 Task: In the Company koyo.jp, Create email and send with subject: 'Welcome to a New Paradigm: Introducing Our Visionary Solution', and with mail content 'Greetings,_x000D_
We're thrilled to introduce you to an exciting opportunity that will transform your industry. Get ready for a journey of innovation and success!_x000D_
Warm Regards', attach the document: Proposal.doc and insert image: visitingcard.jpg. Below Warm Regards, write Linkedin and insert the URL: in.linkedin.com. Mark checkbox to create task to follow up : Tomorrow.  Enter or choose an email address of recipient's from company's contact and send.. Logged in from softage.5@softage.net
Action: Mouse moved to (59, 54)
Screenshot: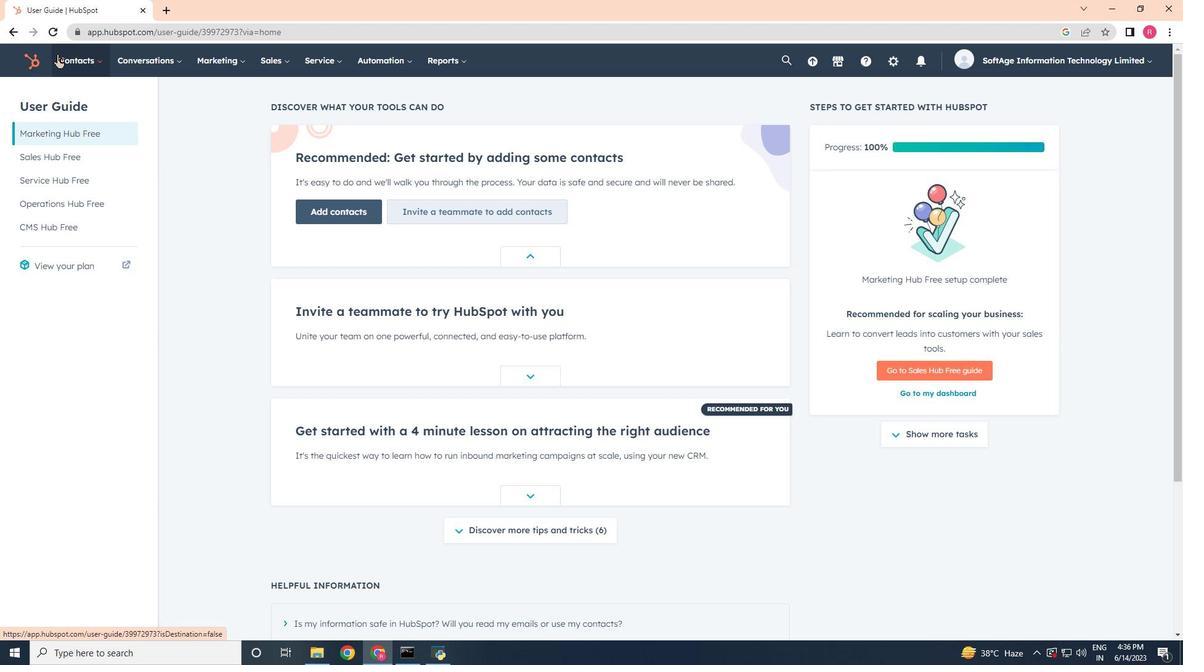 
Action: Mouse pressed left at (59, 54)
Screenshot: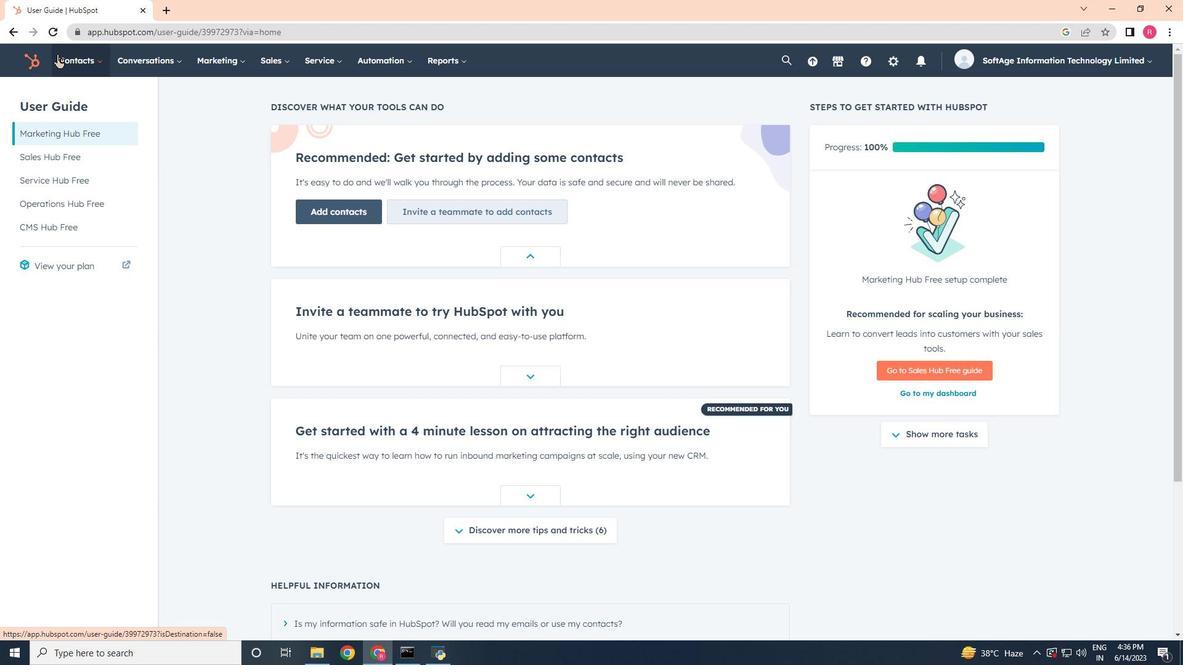 
Action: Mouse moved to (86, 115)
Screenshot: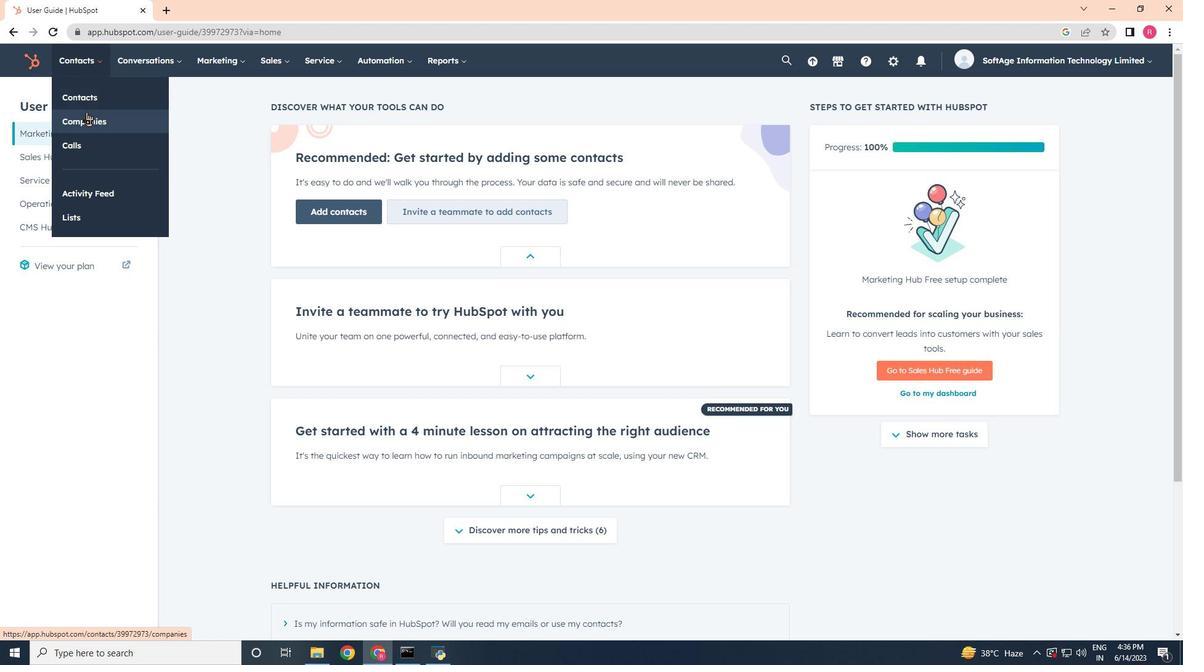 
Action: Mouse pressed left at (86, 115)
Screenshot: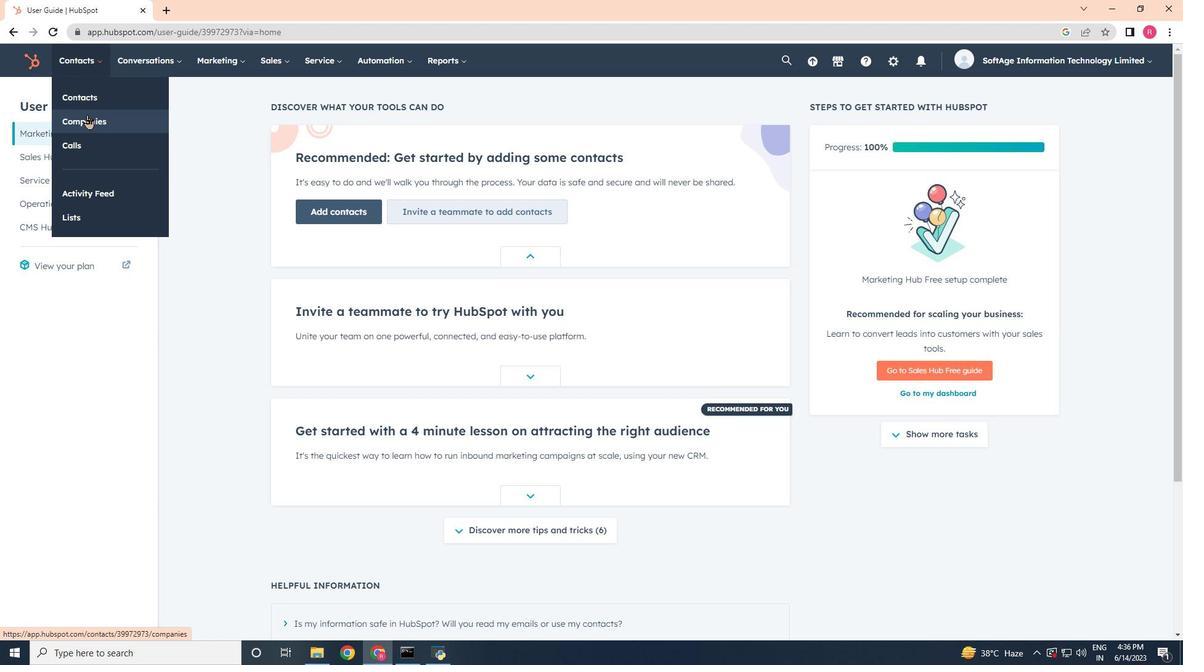 
Action: Mouse moved to (110, 198)
Screenshot: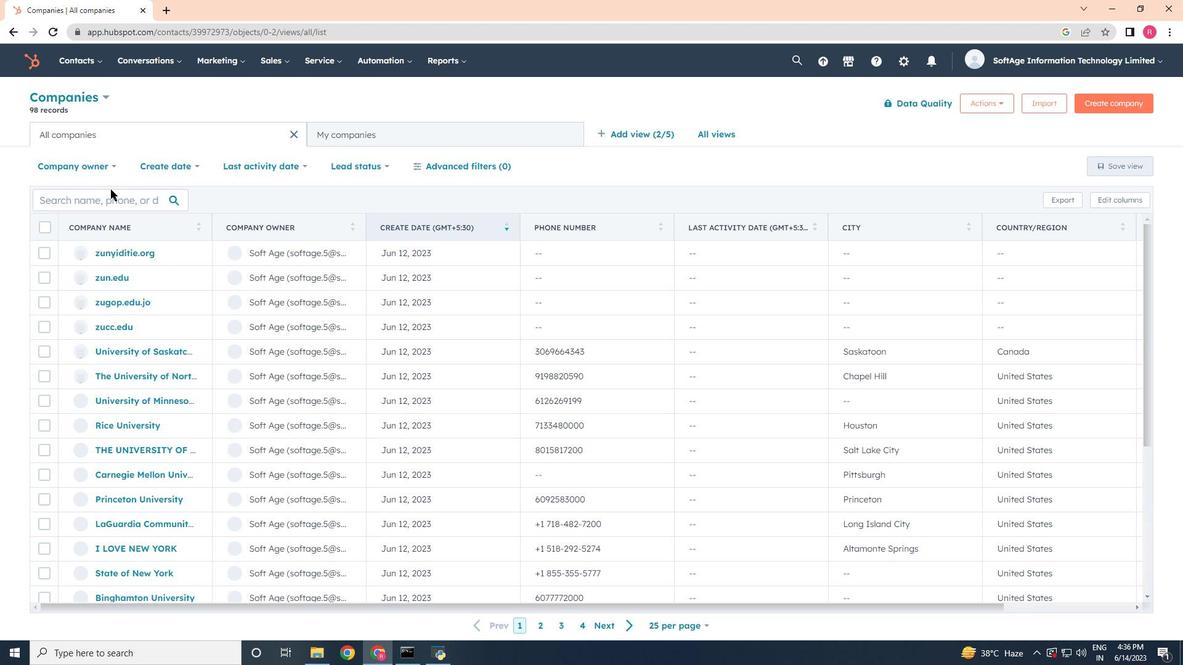 
Action: Mouse pressed left at (110, 198)
Screenshot: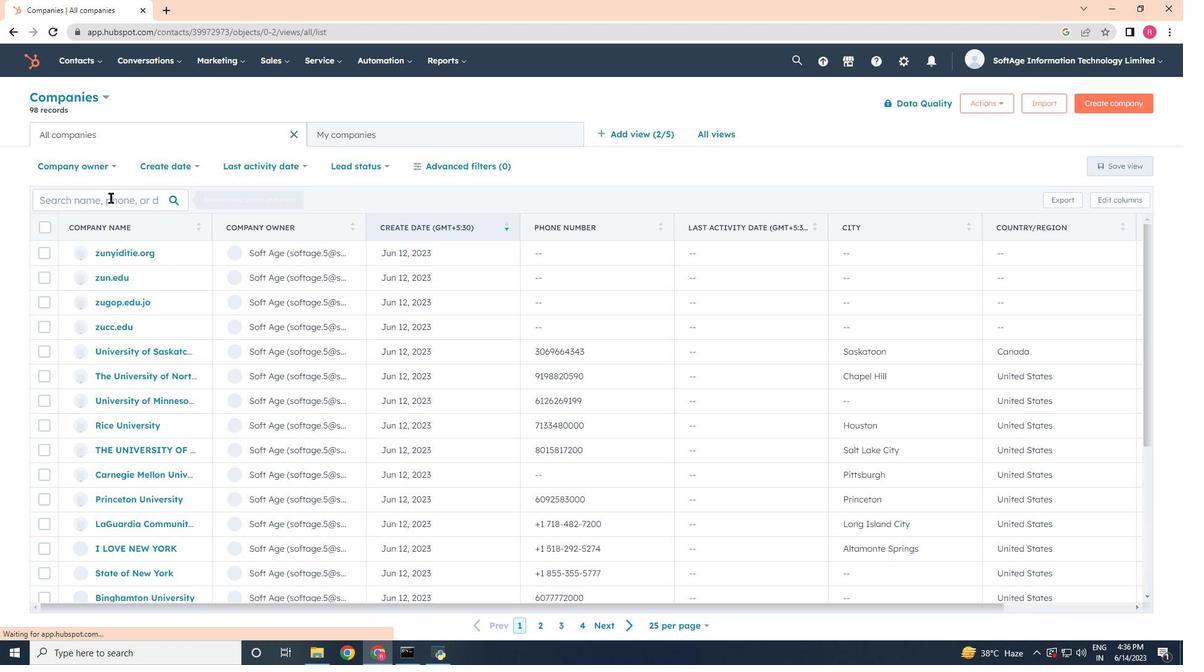 
Action: Mouse moved to (109, 200)
Screenshot: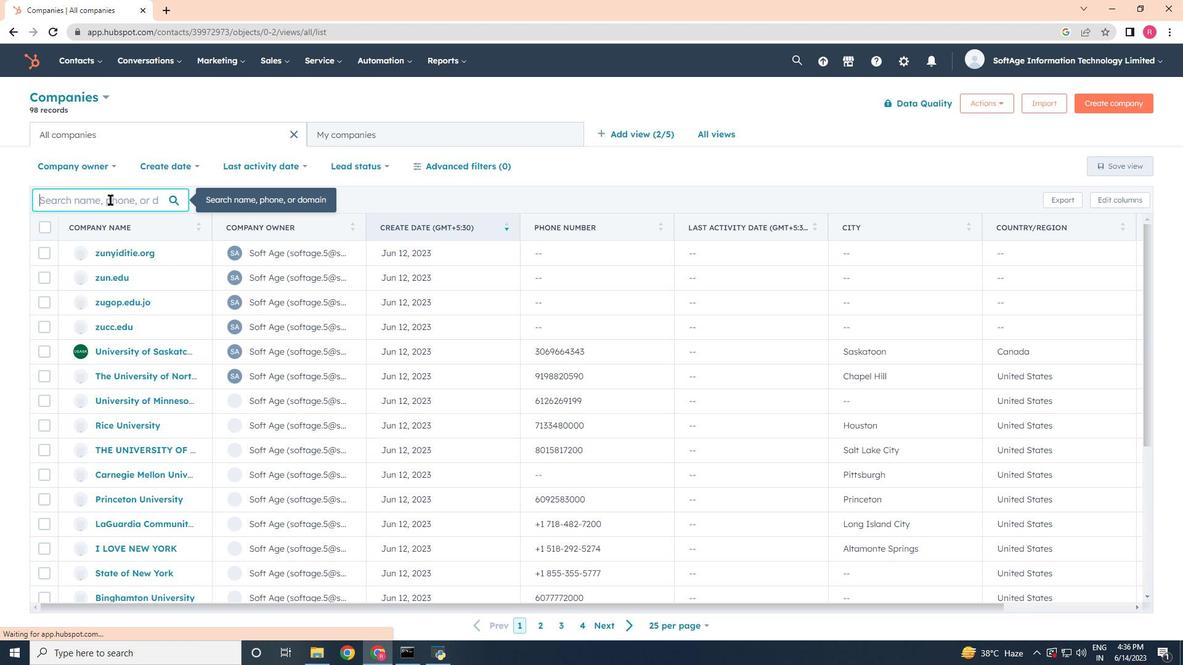 
Action: Key pressed koyo.jp
Screenshot: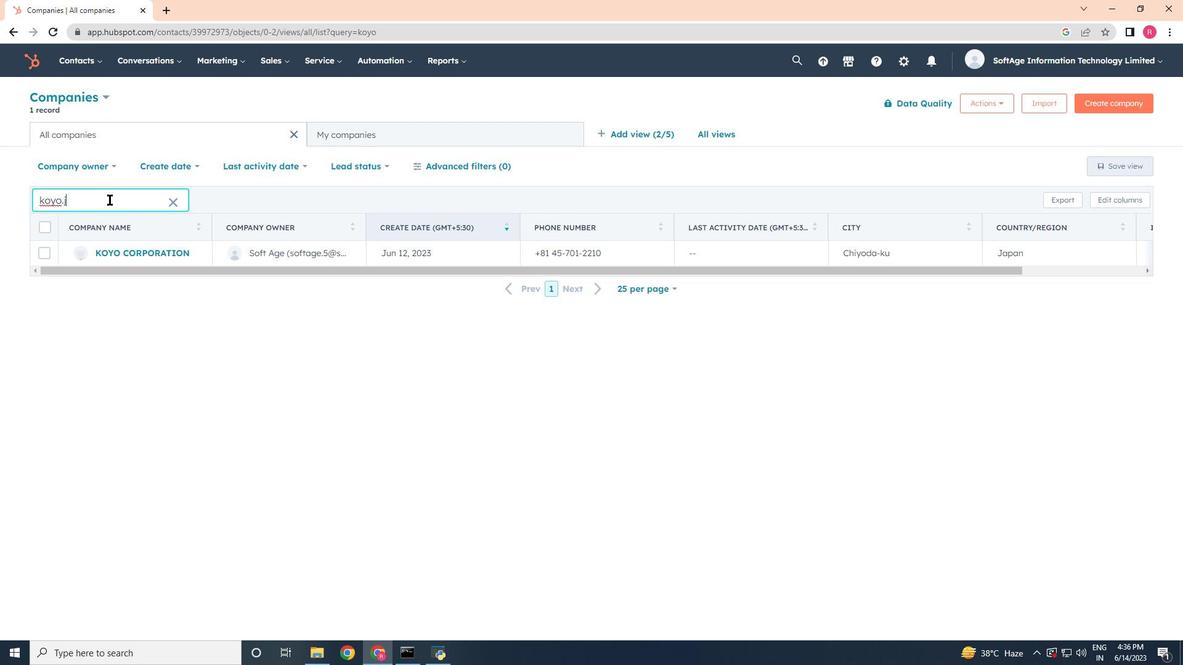 
Action: Mouse moved to (125, 249)
Screenshot: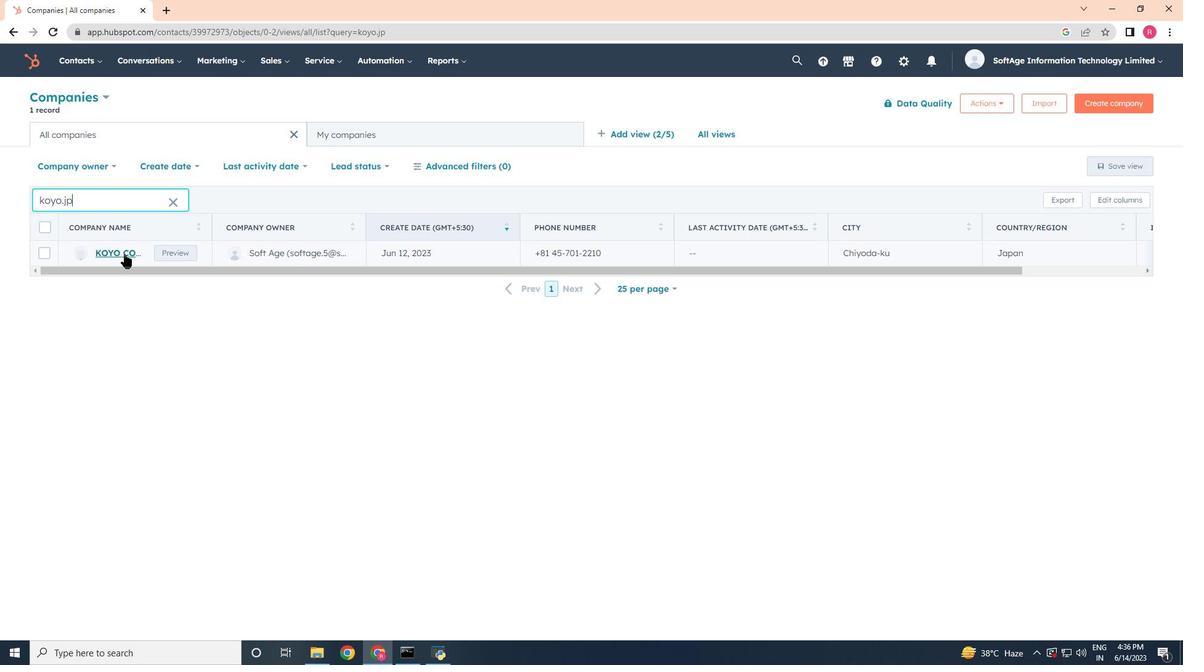 
Action: Mouse pressed left at (125, 249)
Screenshot: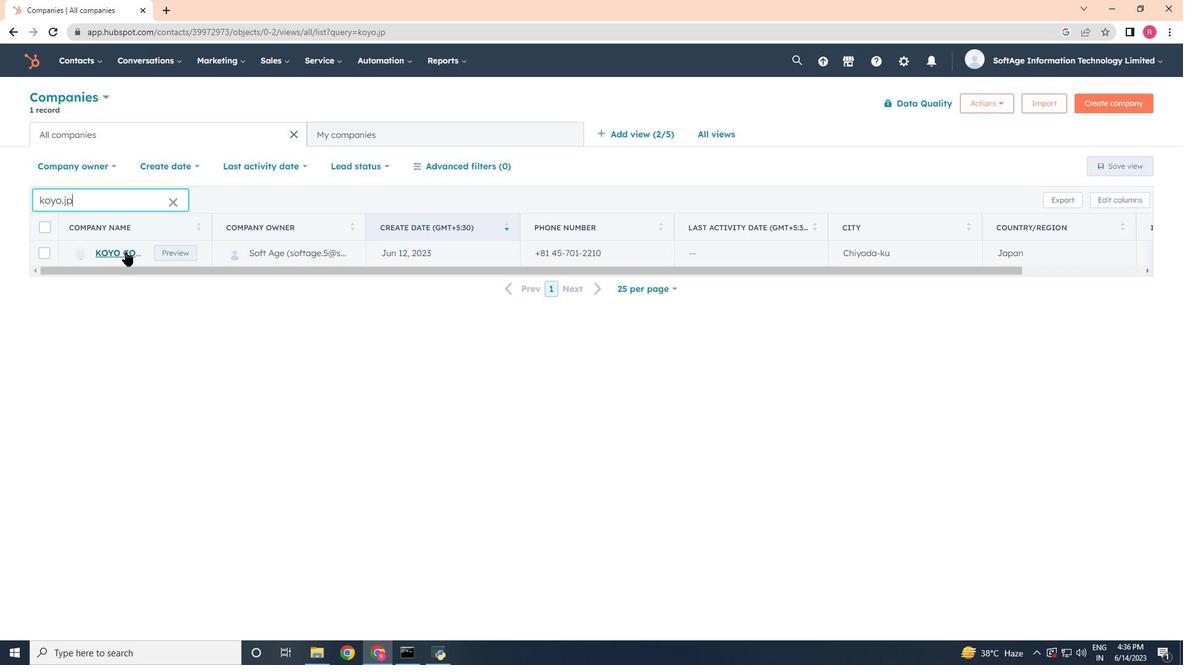 
Action: Mouse moved to (89, 203)
Screenshot: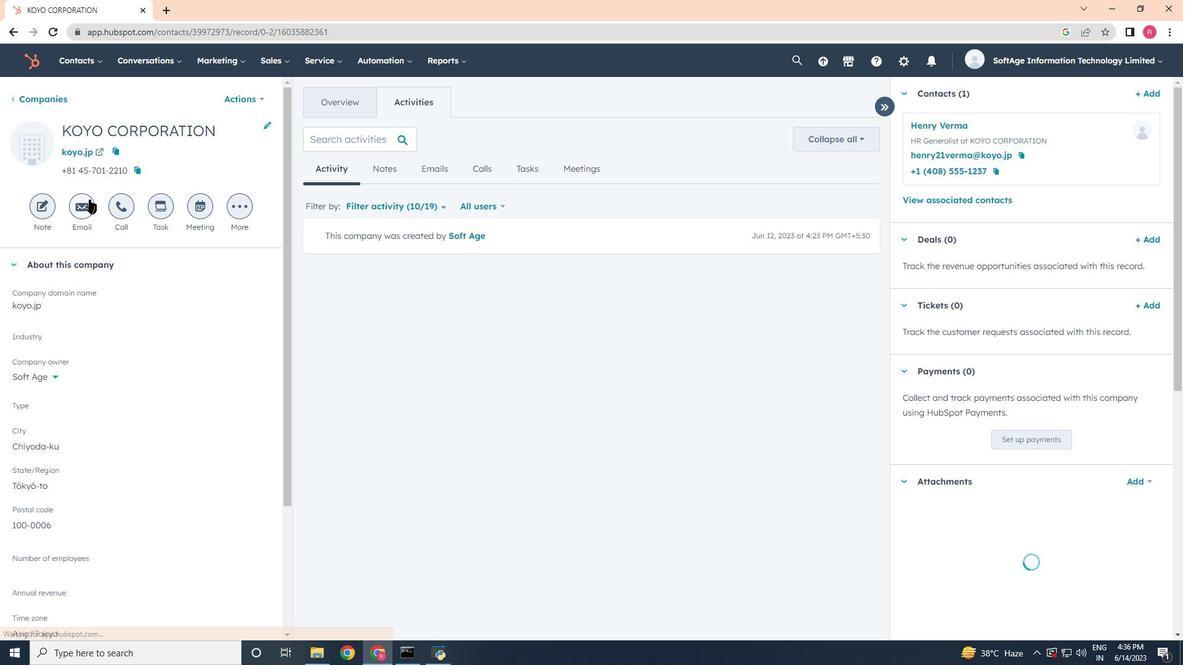 
Action: Mouse pressed left at (89, 203)
Screenshot: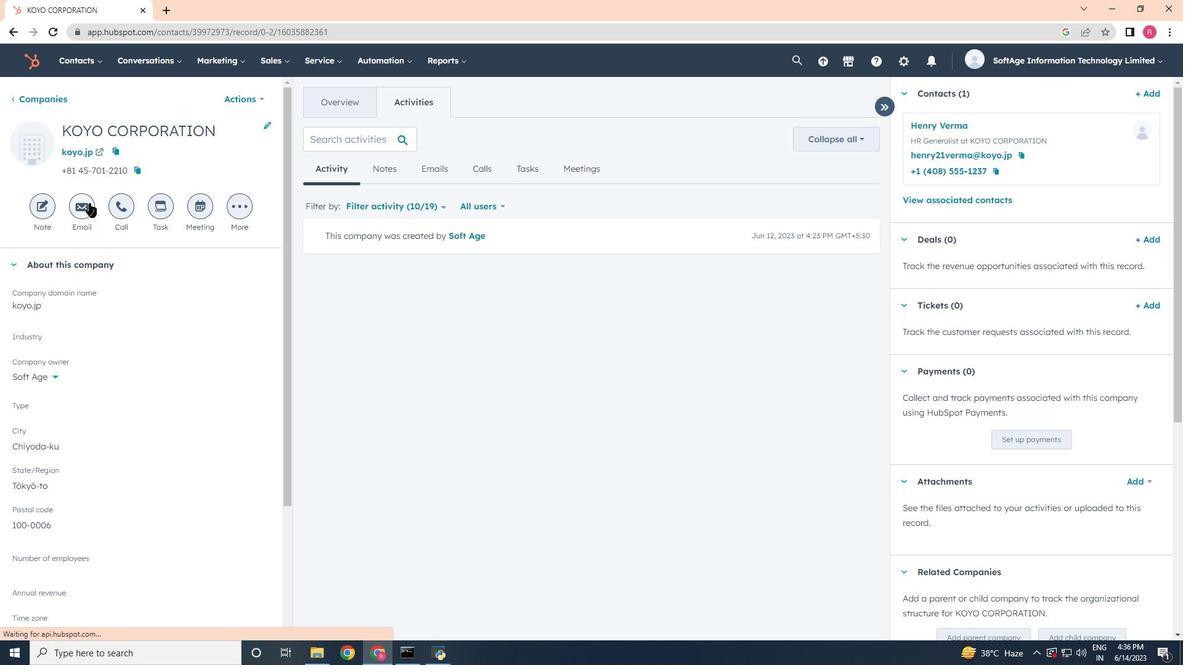 
Action: Mouse moved to (1040, 312)
Screenshot: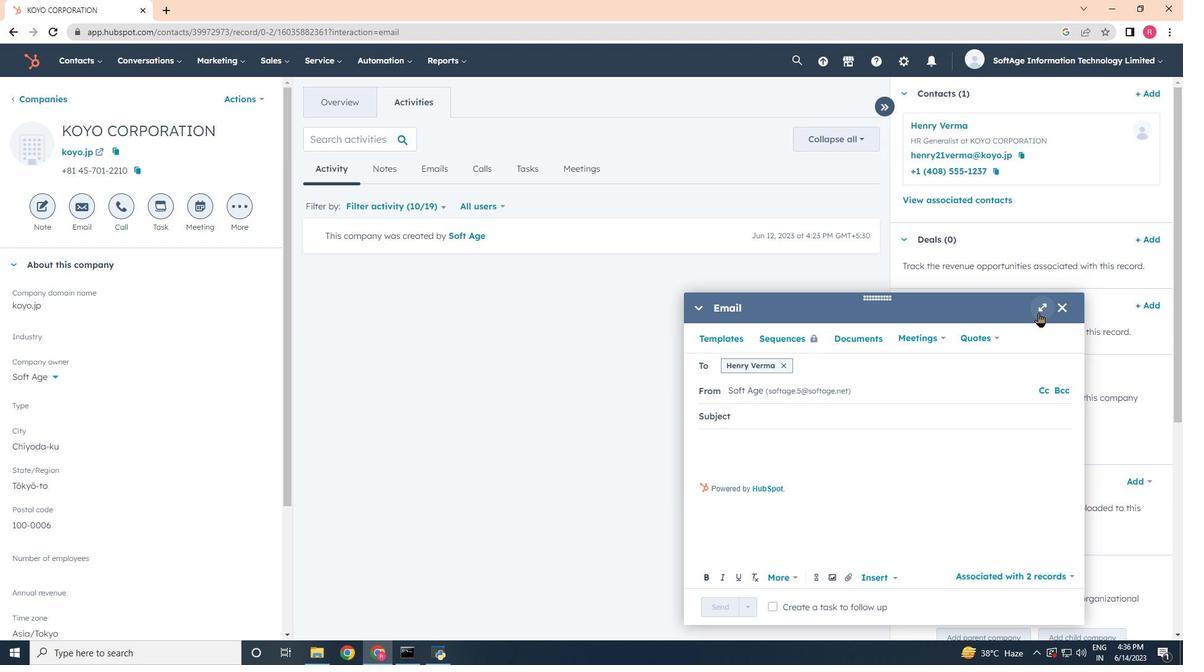 
Action: Mouse pressed left at (1040, 312)
Screenshot: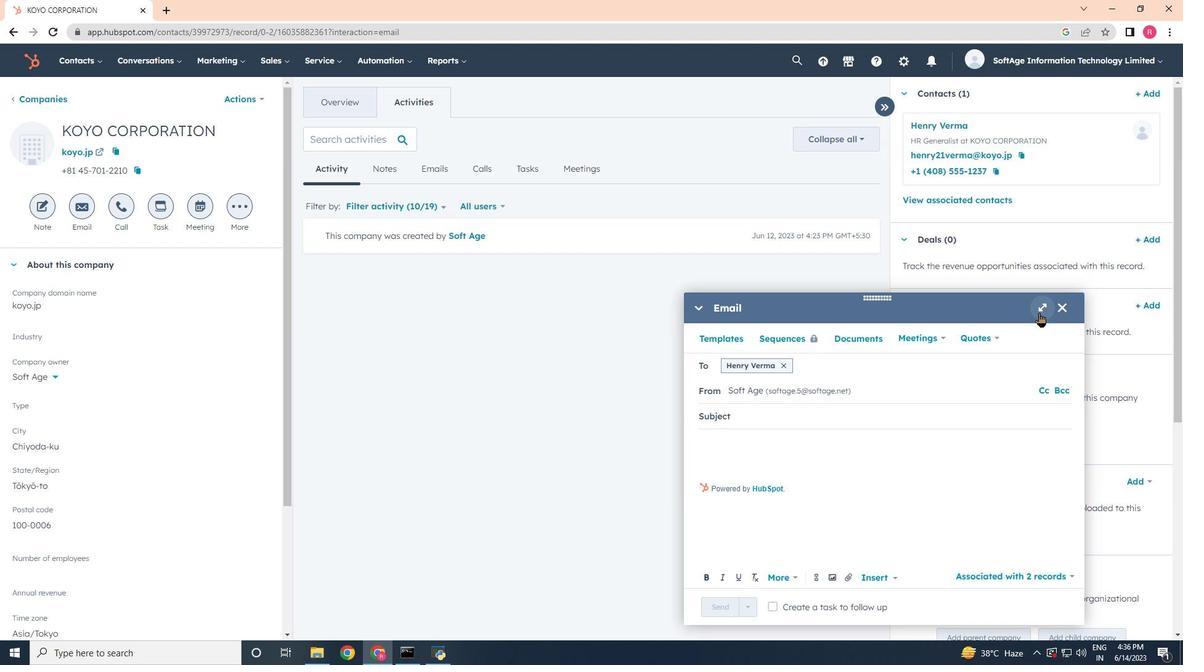 
Action: Mouse moved to (293, 241)
Screenshot: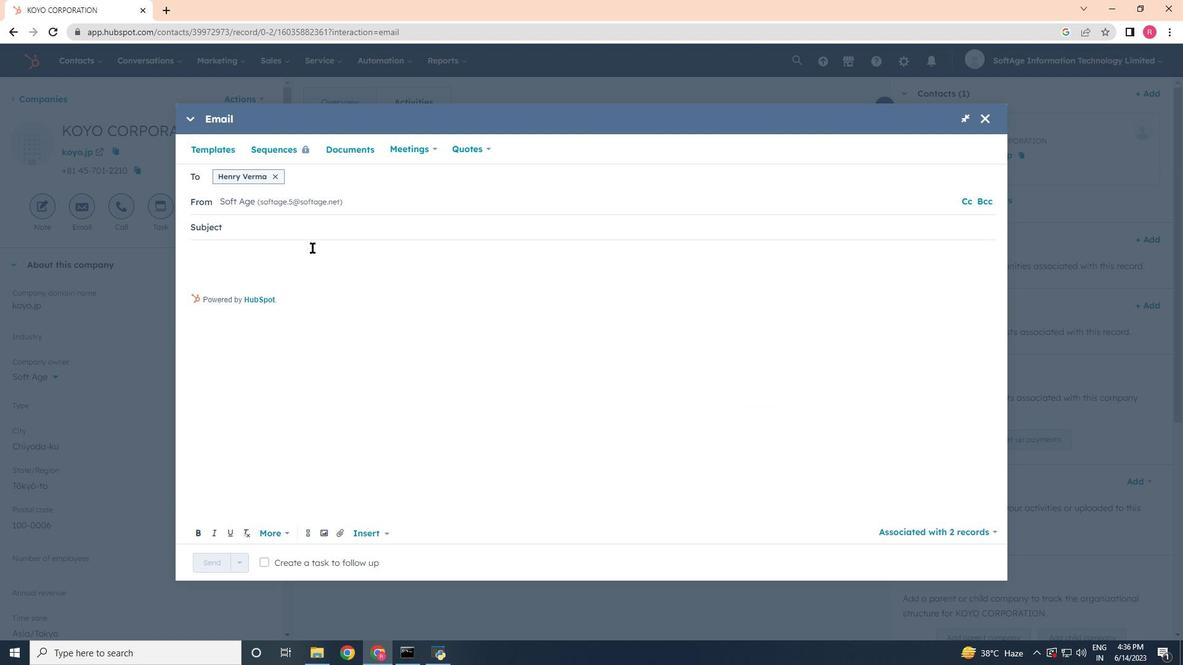 
Action: Key pressed <Key.shift>Welcome<Key.space>to<Key.space>a<Key.space><Key.shift>New<Key.space><Key.shift>Paradigm<Key.shift_r>:<Key.space><Key.shift>Introducing<Key.space><Key.shift>Our<Key.space>v<Key.backspace><Key.shift><Key.shift><Key.shift><Key.shift><Key.shift><Key.shift><Key.shift><Key.shift><Key.shift><Key.shift><Key.shift><Key.shift><Key.shift><Key.shift>Visionary<Key.space><Key.shift>Solution
Screenshot: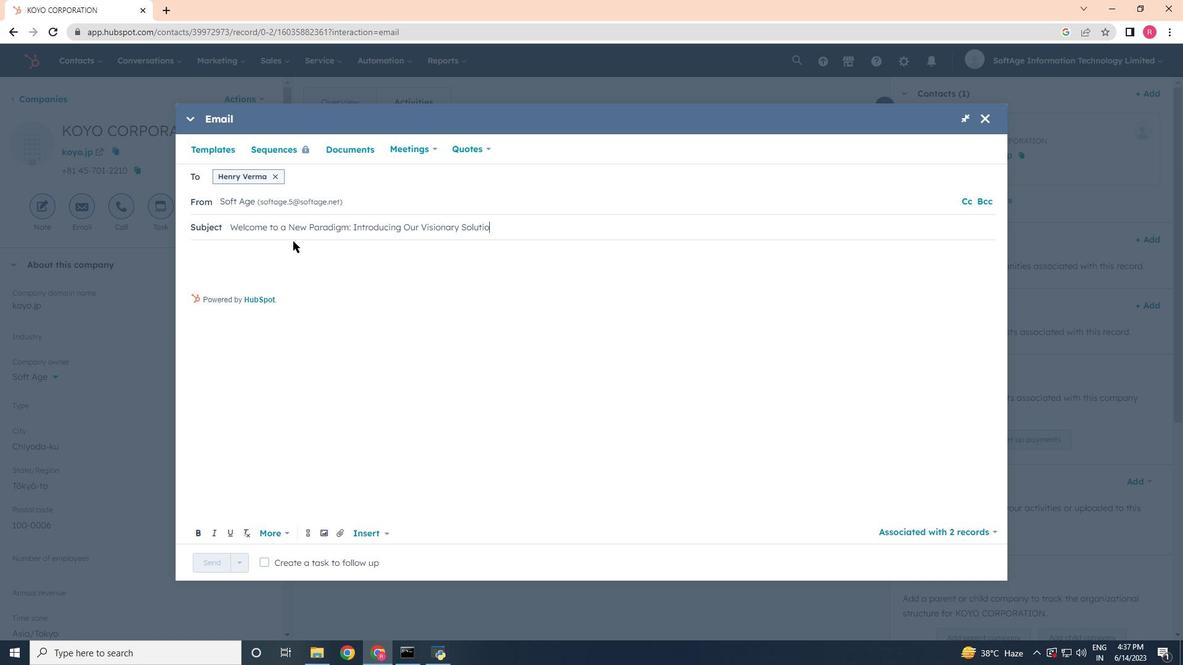 
Action: Mouse moved to (227, 253)
Screenshot: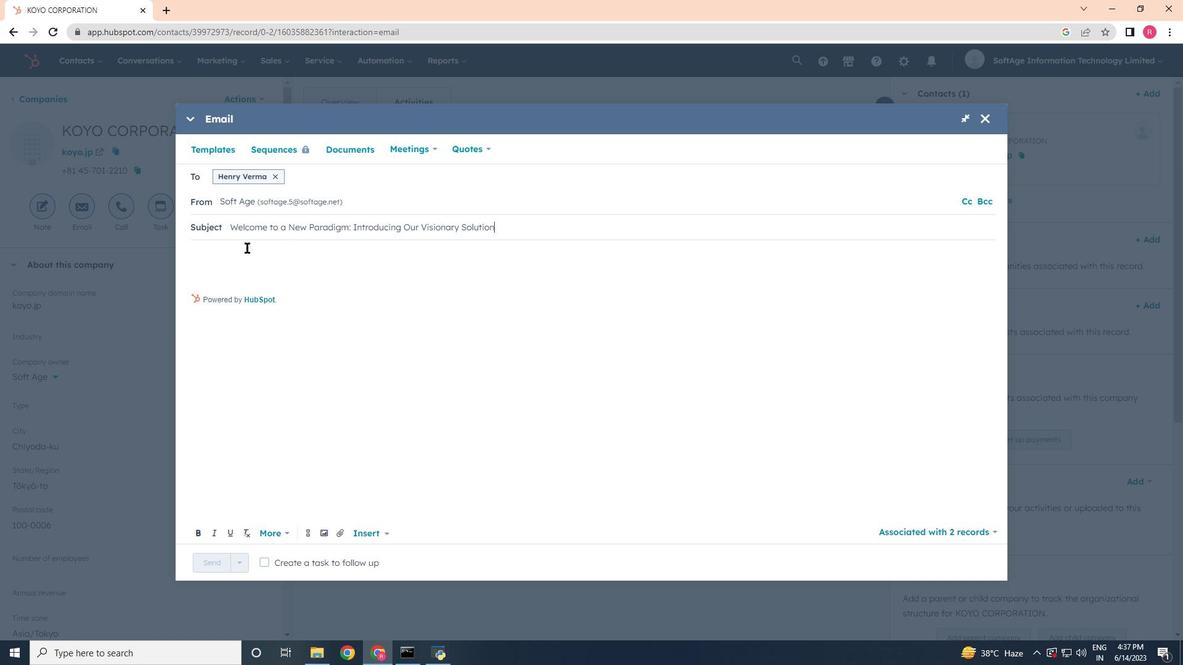 
Action: Mouse pressed left at (227, 253)
Screenshot: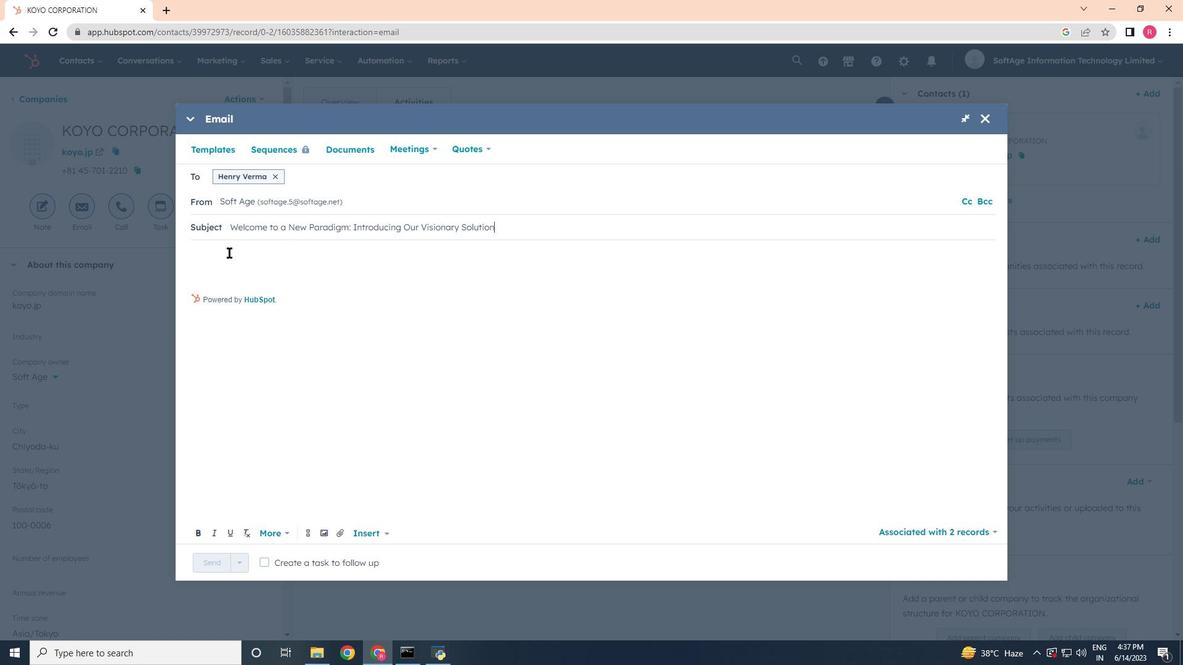 
Action: Key pressed <Key.backspace><Key.shift>Greetings,<Key.enter><Key.enter><Key.shift>We're<Key.space>thrilled<Key.space>to<Key.space>introducing<Key.space><Key.backspace><Key.backspace><Key.backspace><Key.backspace>e<Key.space>you<Key.space>to<Key.space>an<Key.space>exciting<Key.space>opportunity<Key.space>that<Key.space>will<Key.space>transform<Key.space>your<Key.space>industry<Key.space><Key.backspace>.<Key.space><Key.shift>Get<Key.space>ready<Key.space>for<Key.space>a<Key.space>journy<Key.space><Key.backspace><Key.backspace><Key.backspace><Key.backspace>rney<Key.space>of<Key.space>innovation<Key.space>and<Key.space>success<Key.enter>1<Key.backspace><Key.backspace><Key.shift>!<Key.enter><Key.enter><Key.shift><Key.shift>Warm<Key.space><Key.shift>regards<Key.left><Key.left><Key.left><Key.left><Key.left><Key.left><Key.backspace><Key.shift>r
Screenshot: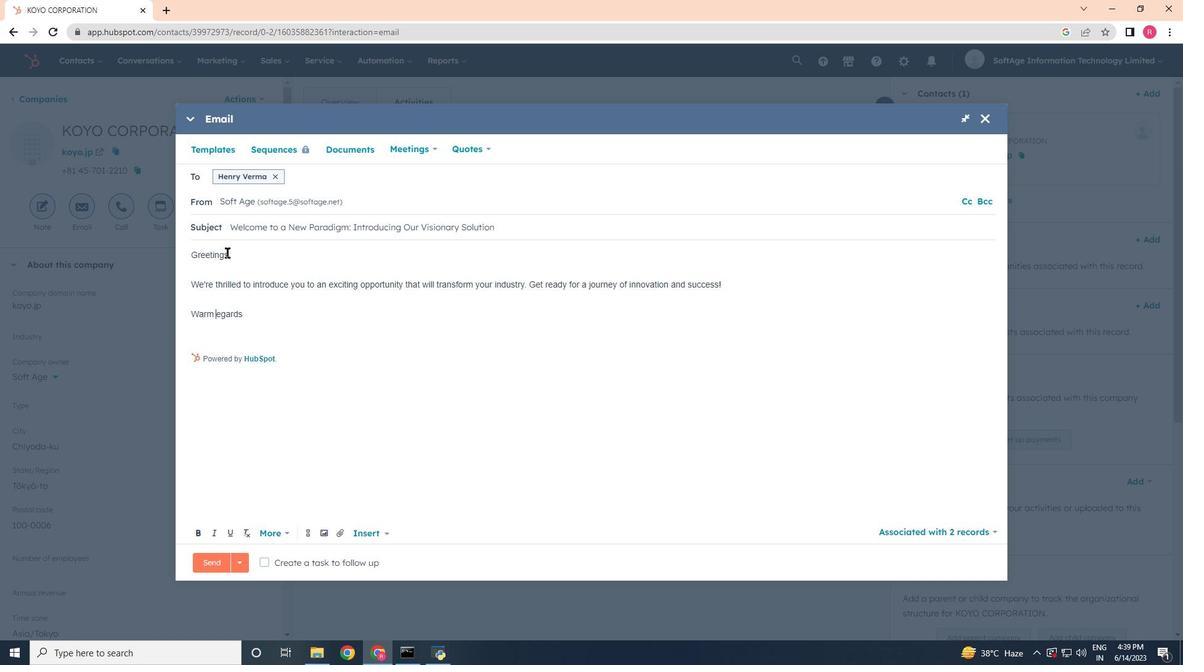 
Action: Mouse moved to (265, 314)
Screenshot: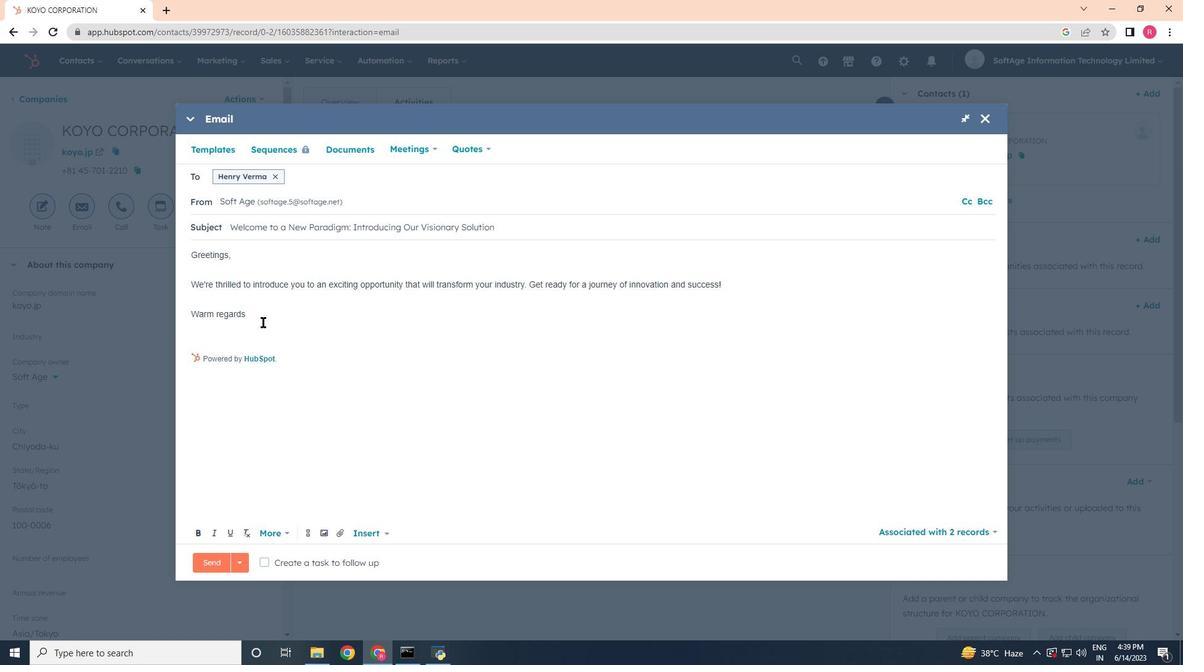 
Action: Mouse pressed left at (265, 314)
Screenshot: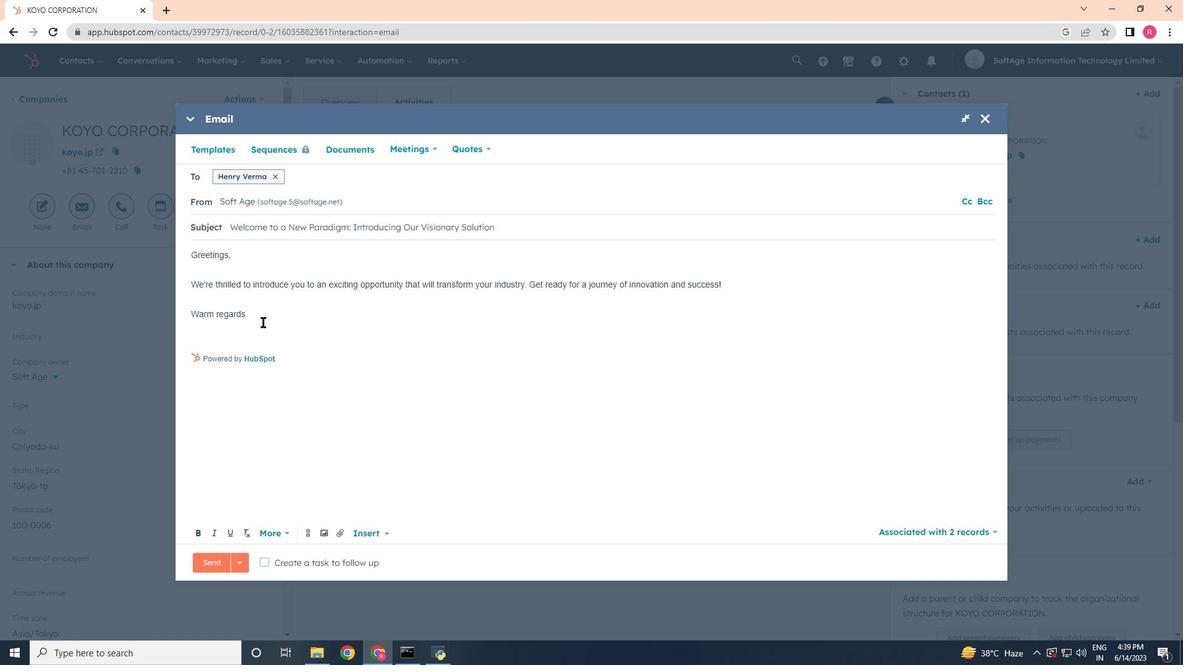 
Action: Mouse moved to (222, 313)
Screenshot: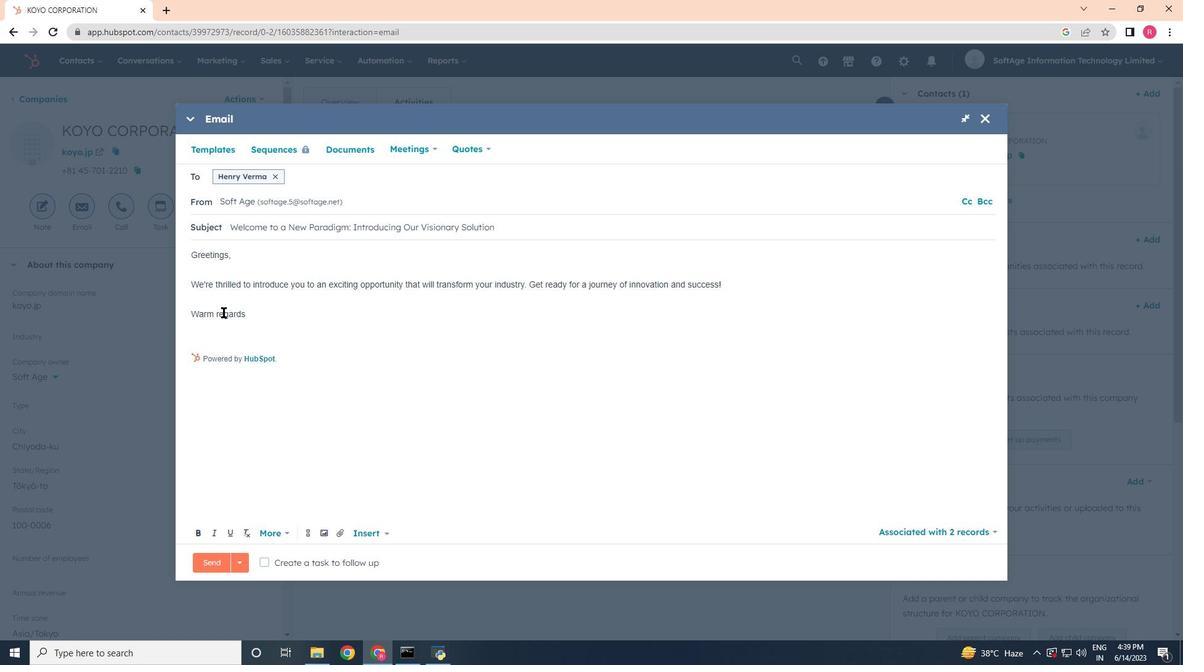 
Action: Mouse pressed left at (222, 313)
Screenshot: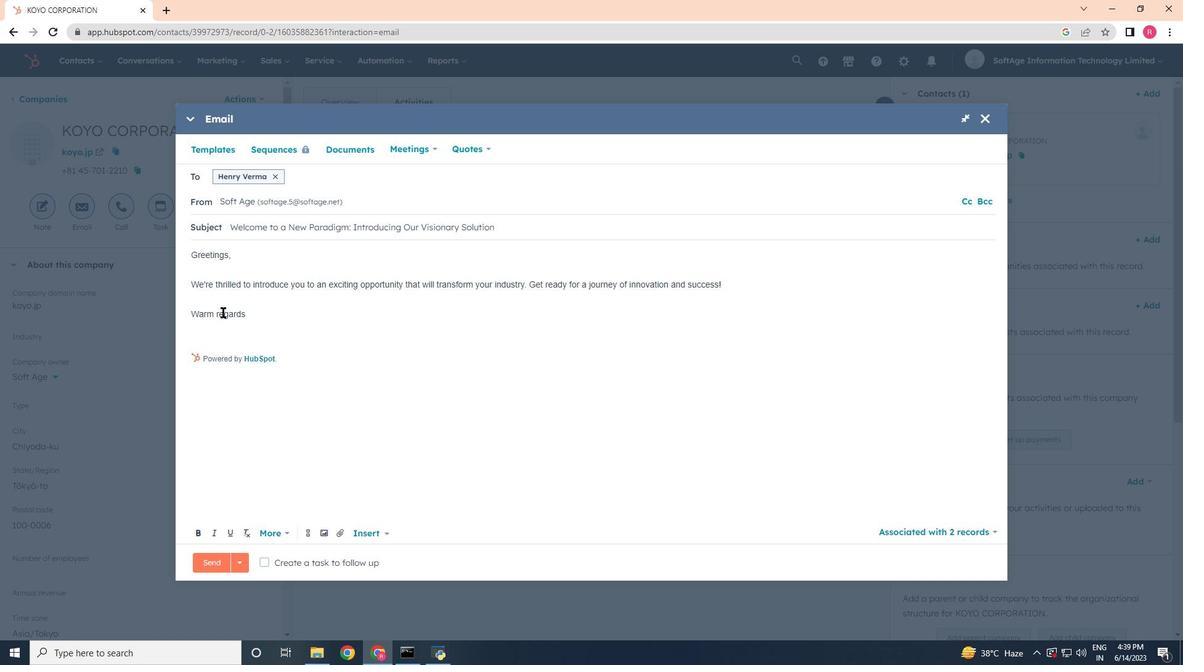 
Action: Mouse moved to (203, 299)
Screenshot: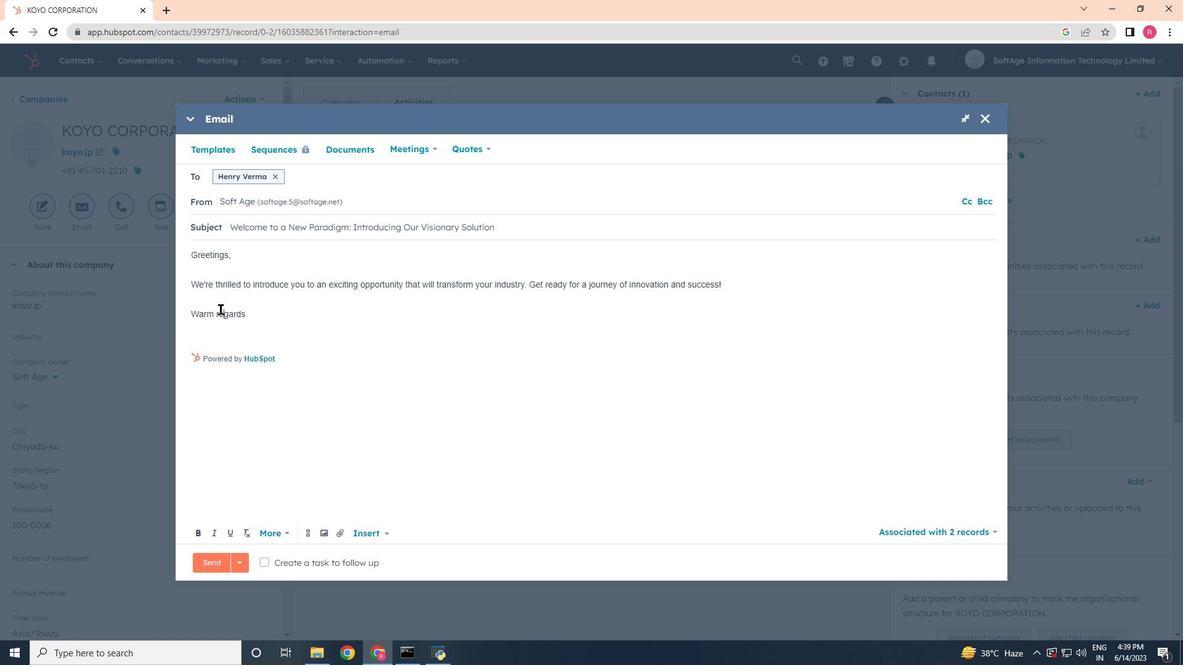 
Action: Key pressed <Key.backspace><Key.backspace><Key.shift>Re
Screenshot: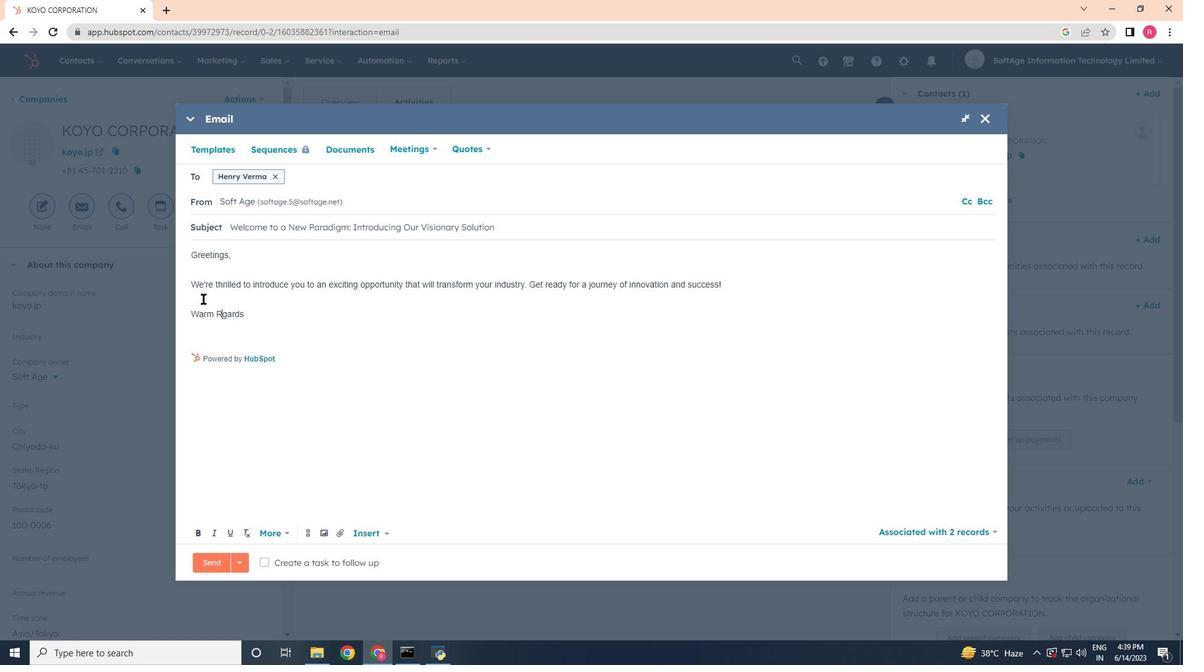 
Action: Mouse moved to (273, 311)
Screenshot: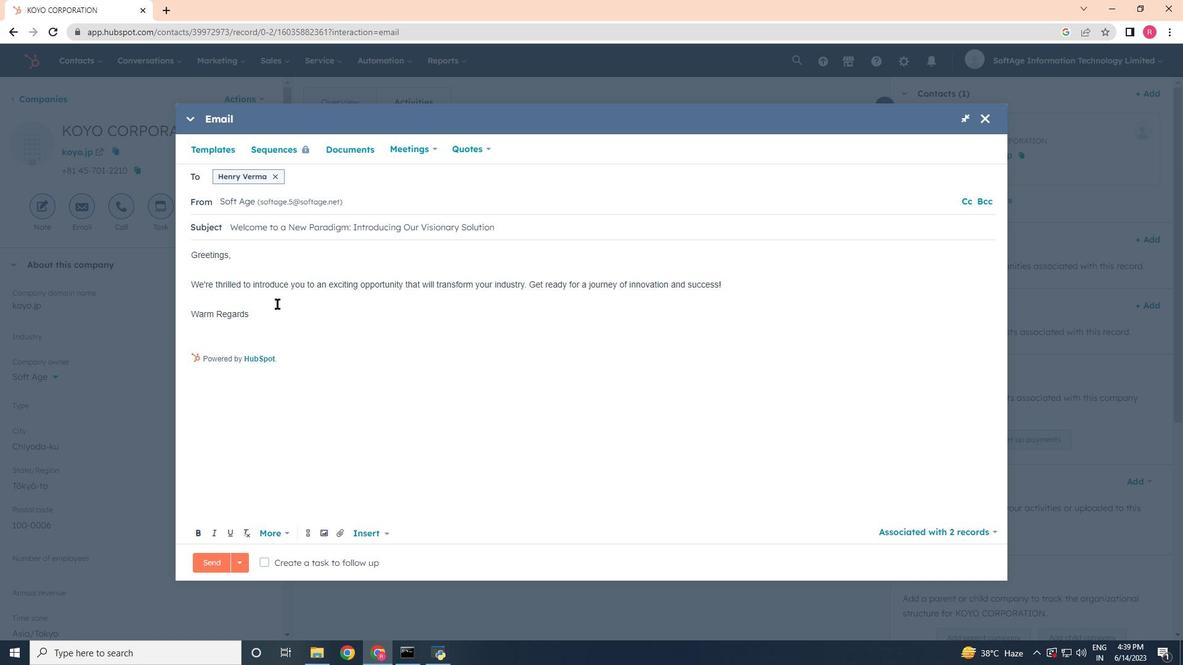 
Action: Mouse pressed left at (273, 311)
Screenshot: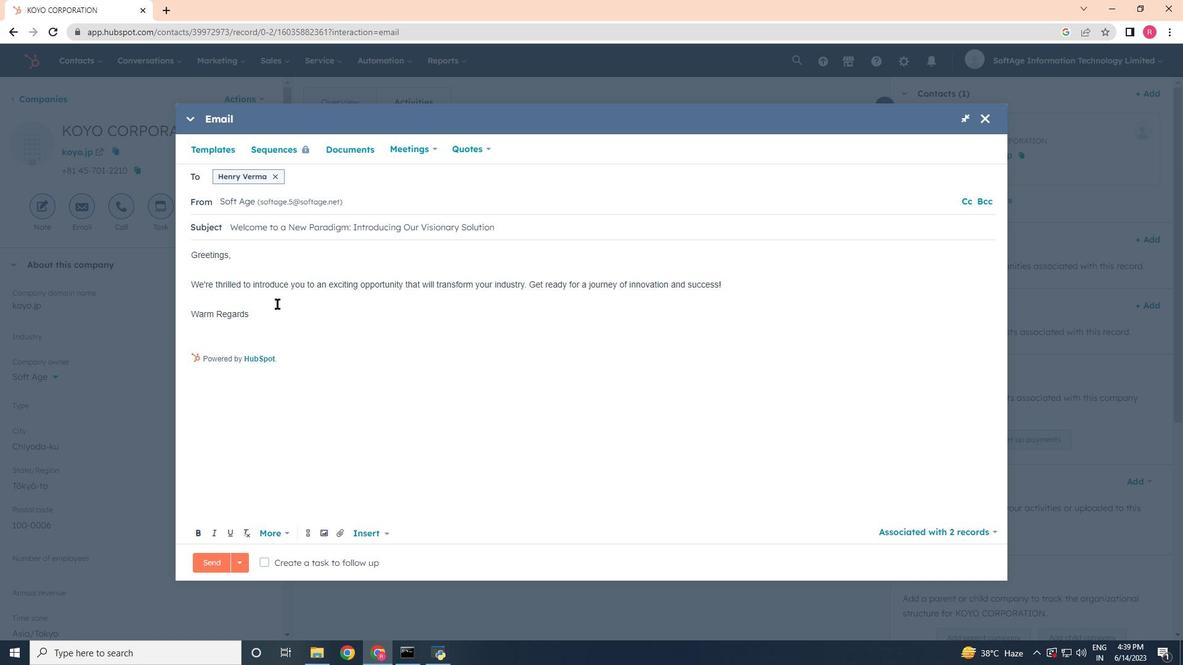 
Action: Mouse moved to (273, 311)
Screenshot: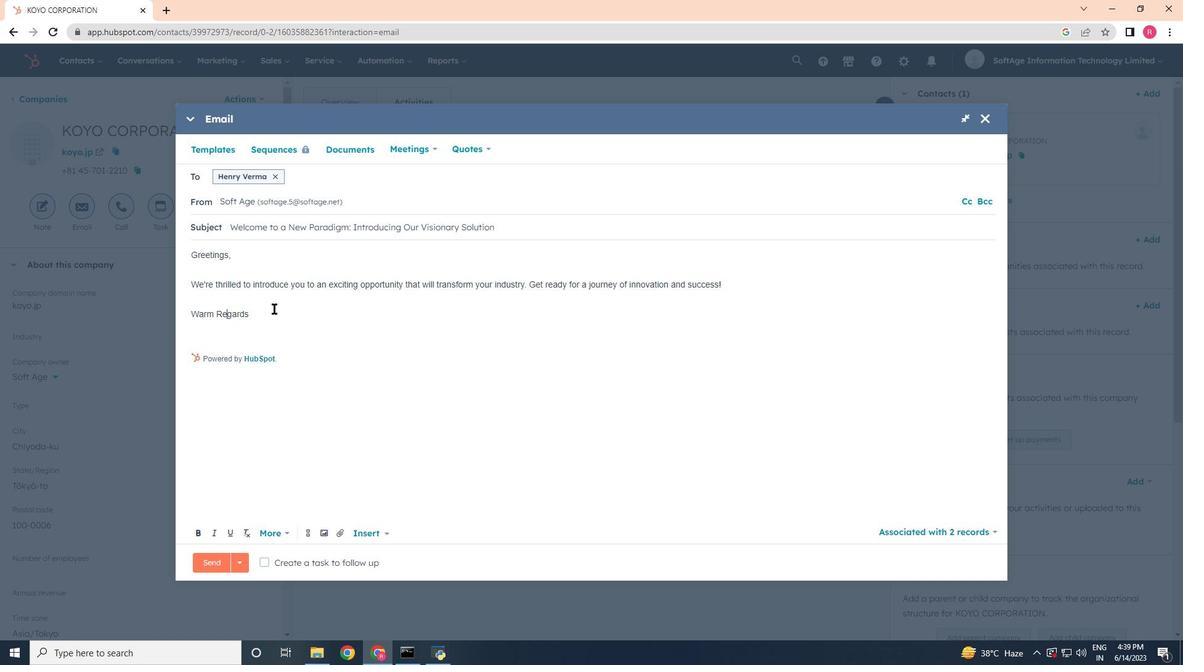 
Action: Key pressed ,<Key.enter>
Screenshot: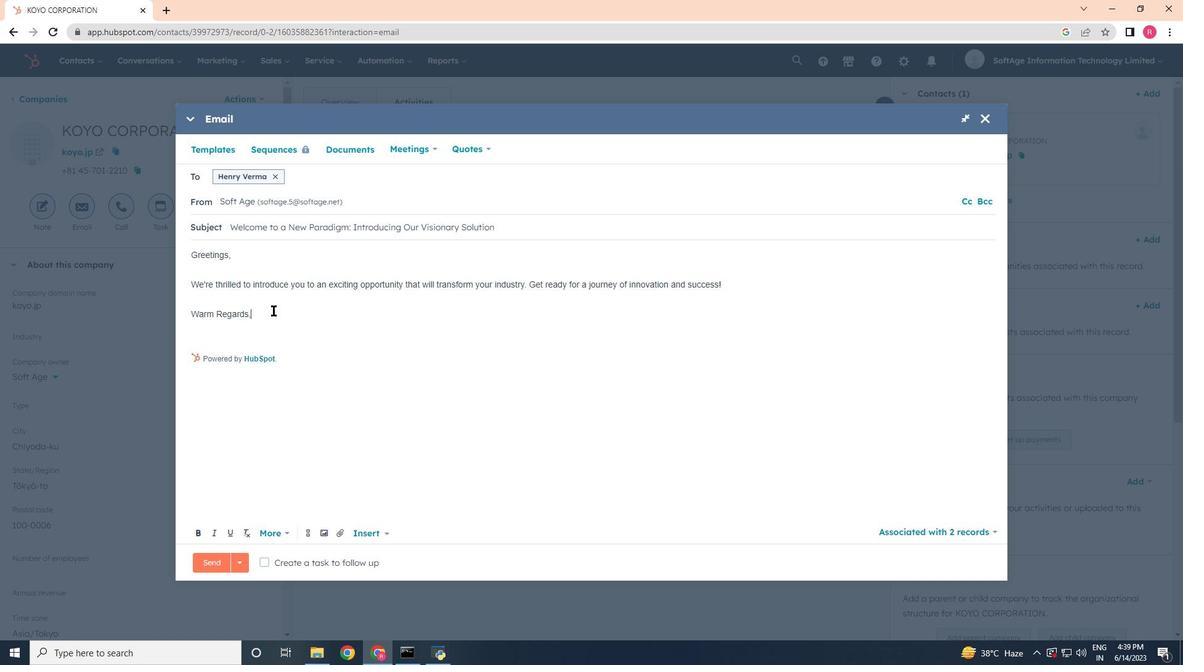 
Action: Mouse moved to (341, 533)
Screenshot: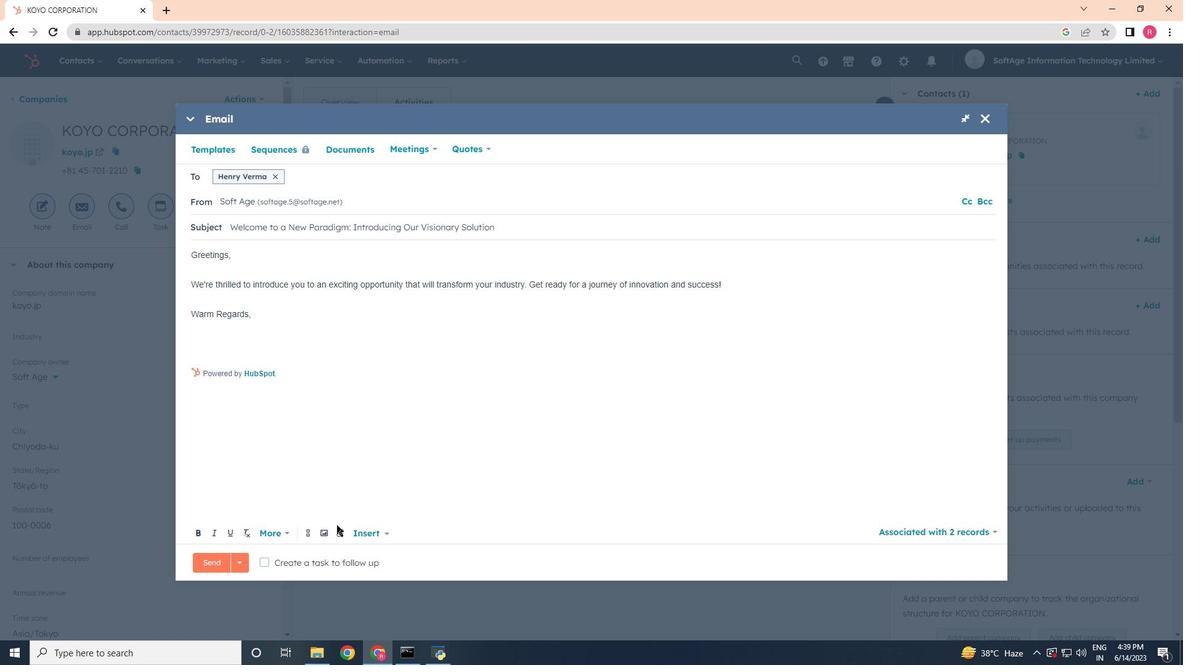 
Action: Mouse pressed left at (341, 533)
Screenshot: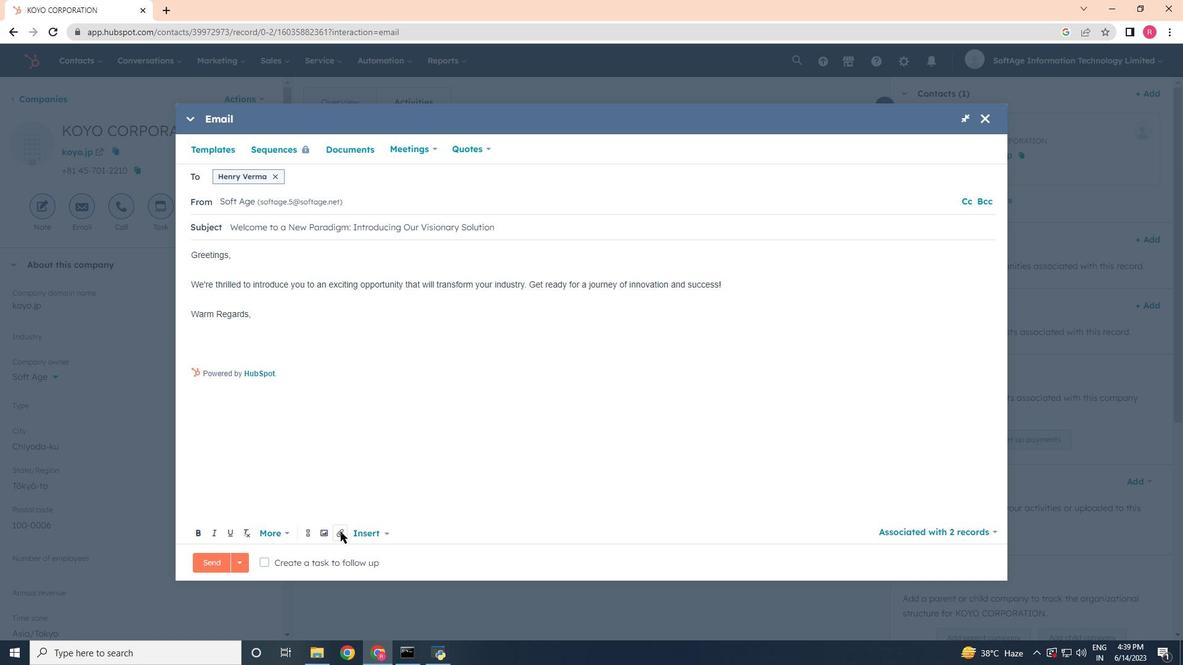
Action: Mouse moved to (357, 498)
Screenshot: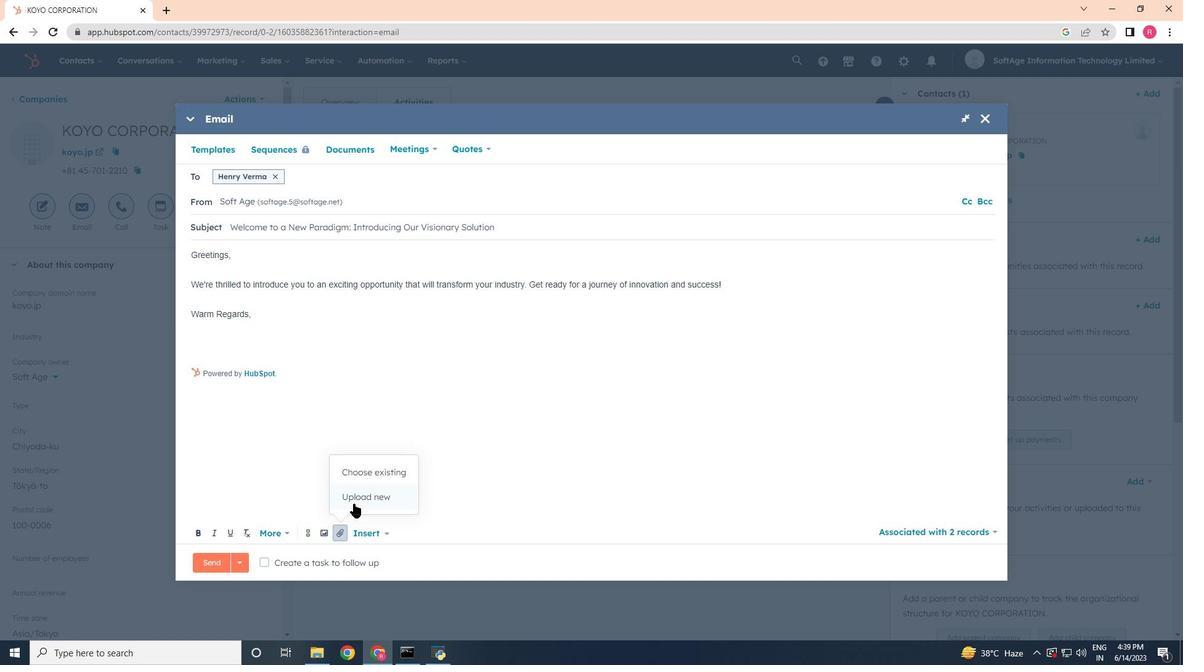 
Action: Mouse pressed left at (357, 498)
Screenshot: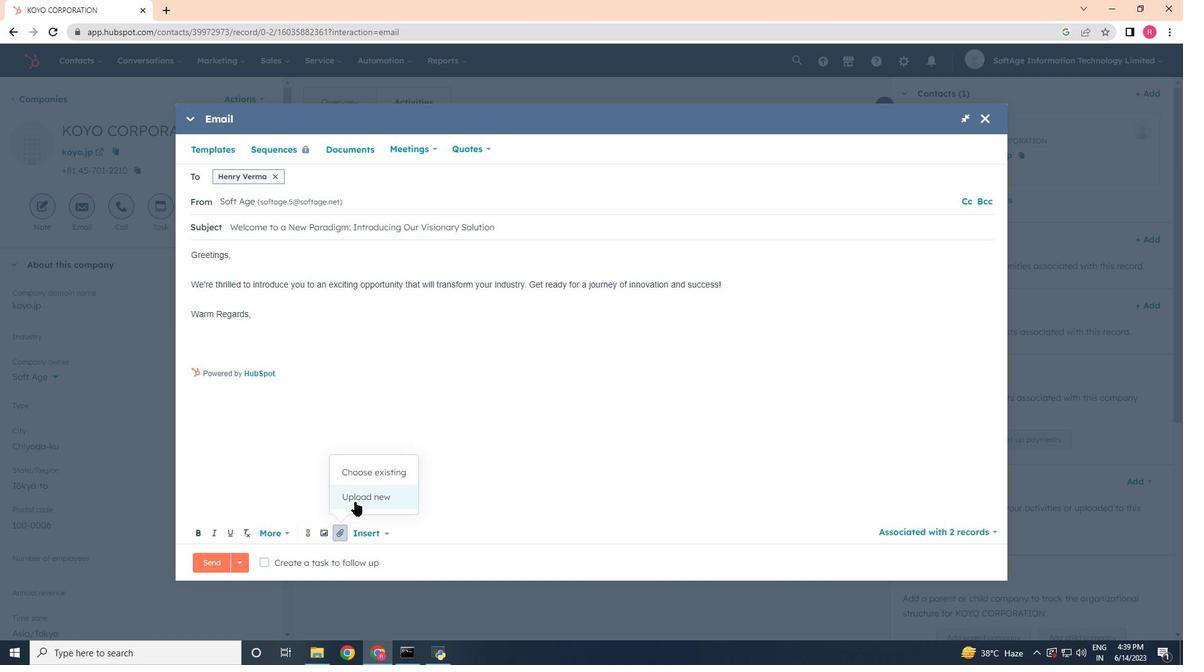 
Action: Mouse moved to (206, 146)
Screenshot: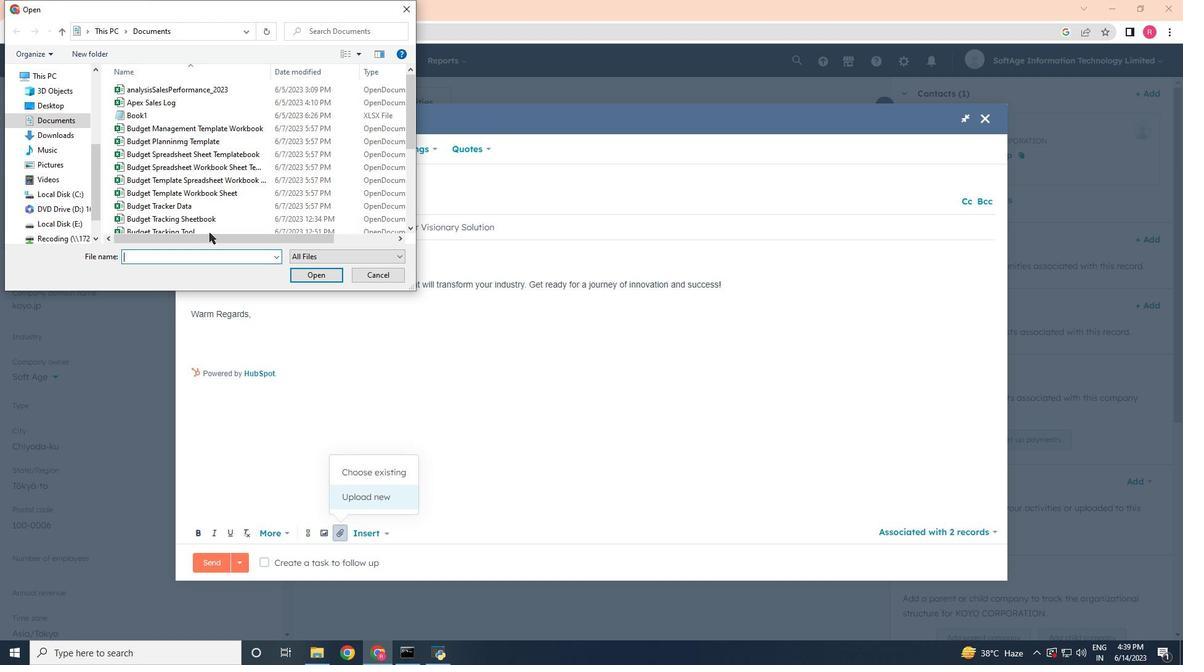 
Action: Mouse scrolled (206, 146) with delta (0, 0)
Screenshot: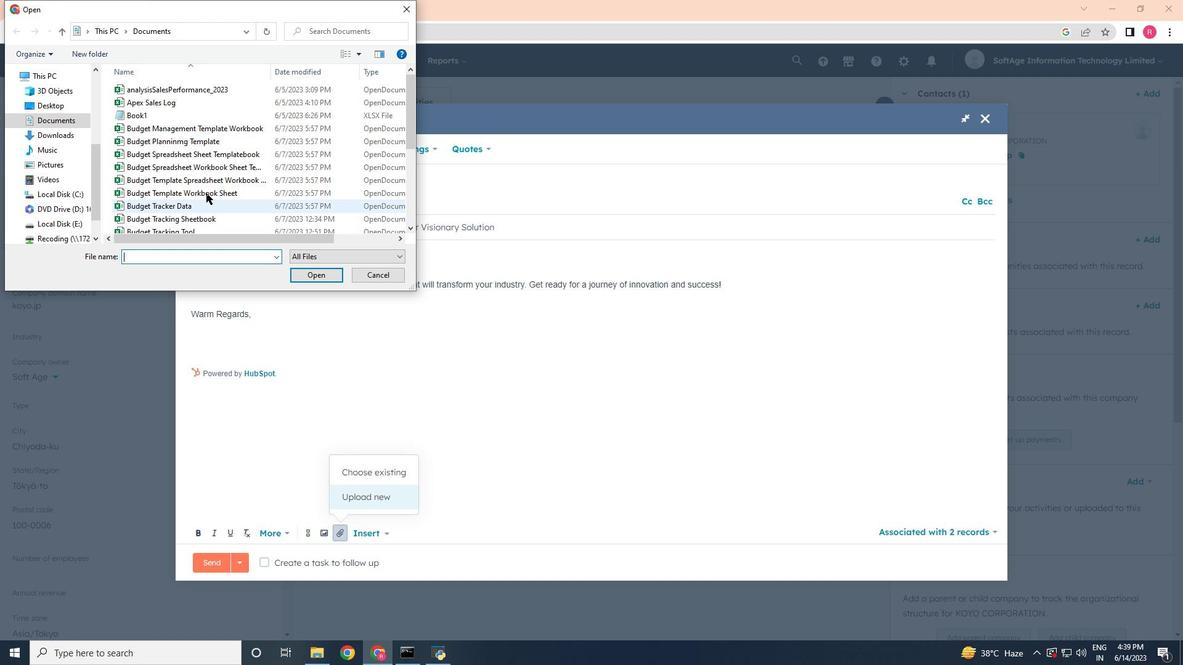 
Action: Mouse moved to (206, 146)
Screenshot: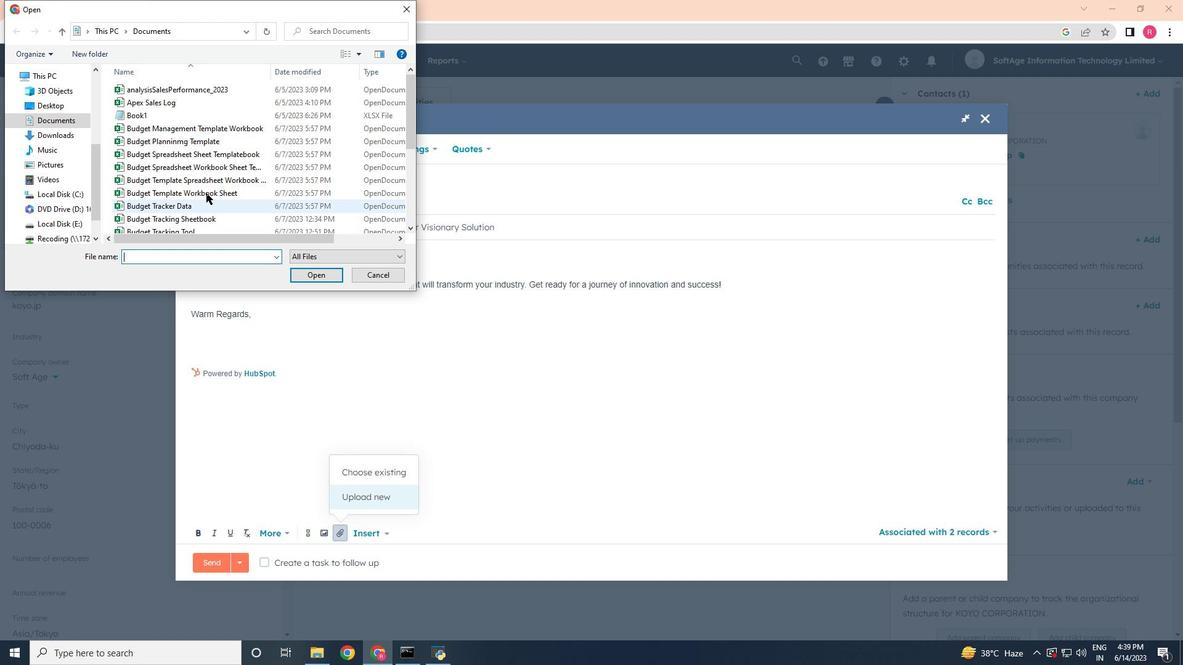 
Action: Mouse scrolled (206, 146) with delta (0, 0)
Screenshot: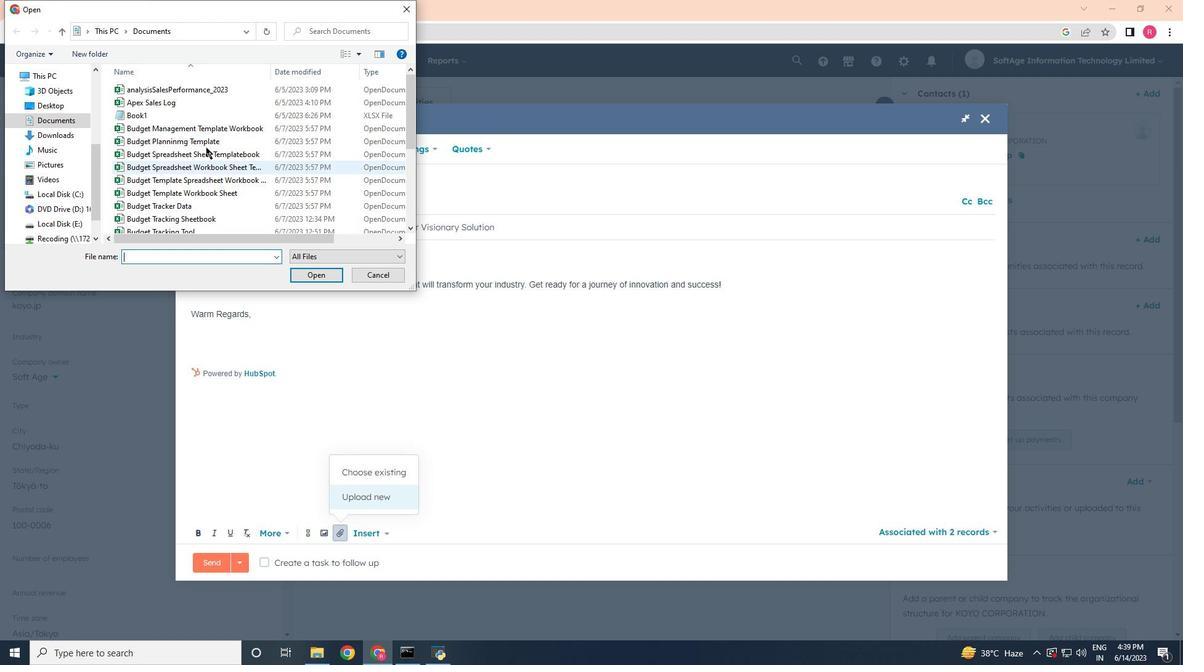 
Action: Mouse scrolled (206, 146) with delta (0, 0)
Screenshot: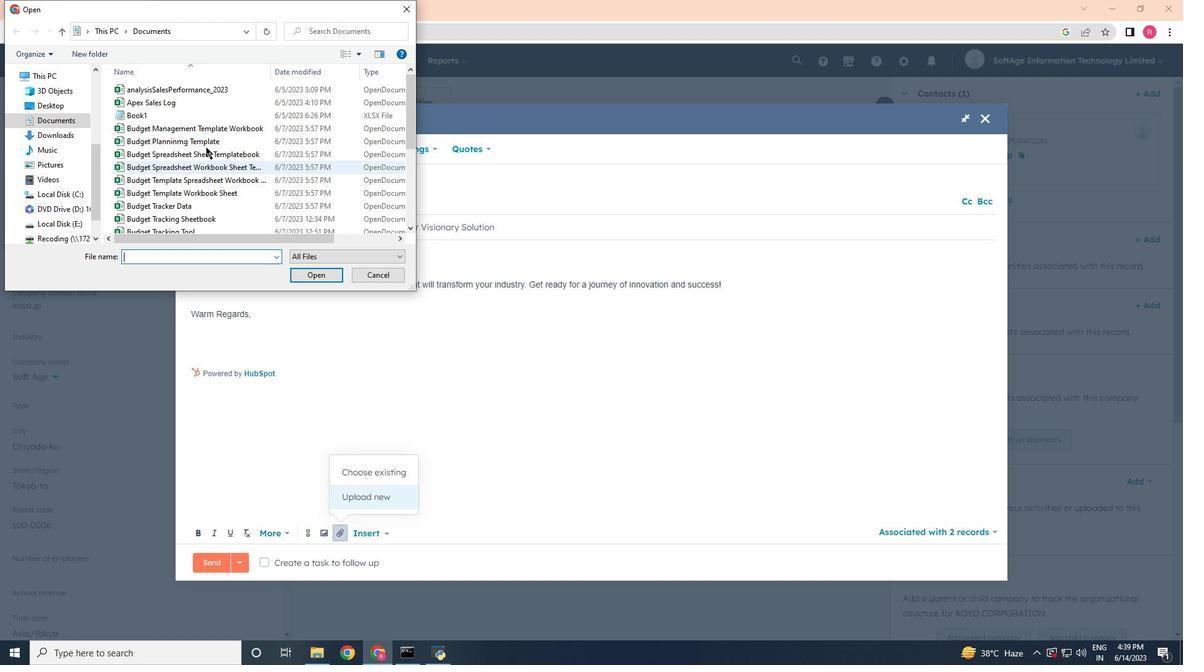 
Action: Mouse scrolled (206, 146) with delta (0, 0)
Screenshot: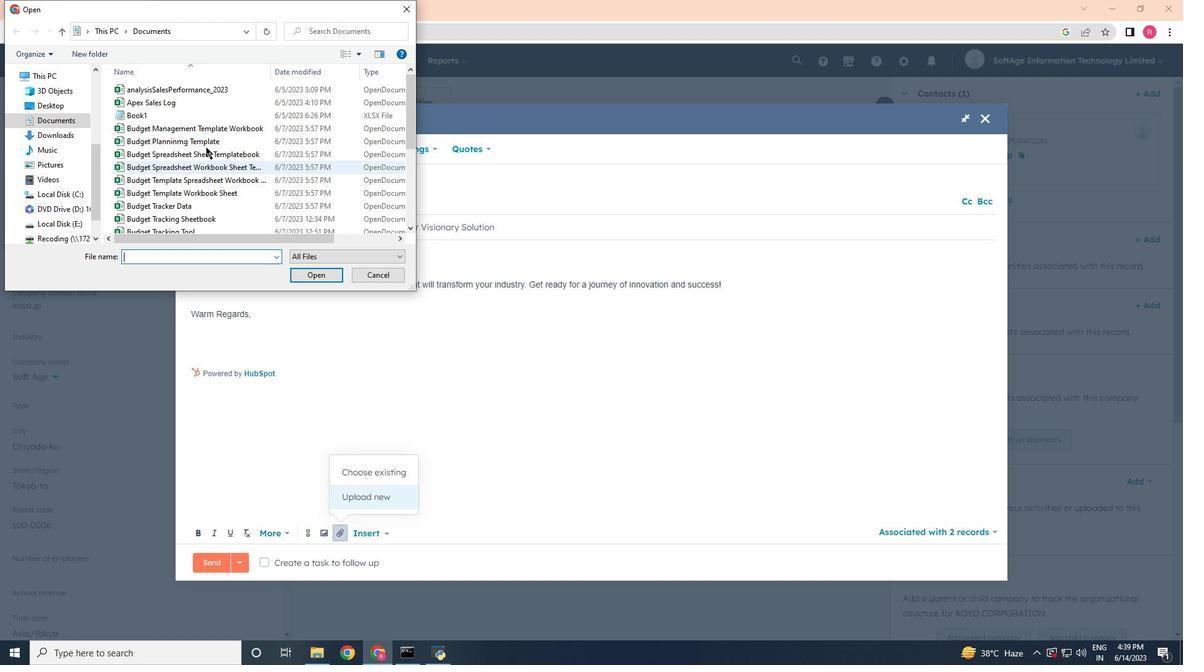 
Action: Mouse scrolled (206, 146) with delta (0, 0)
Screenshot: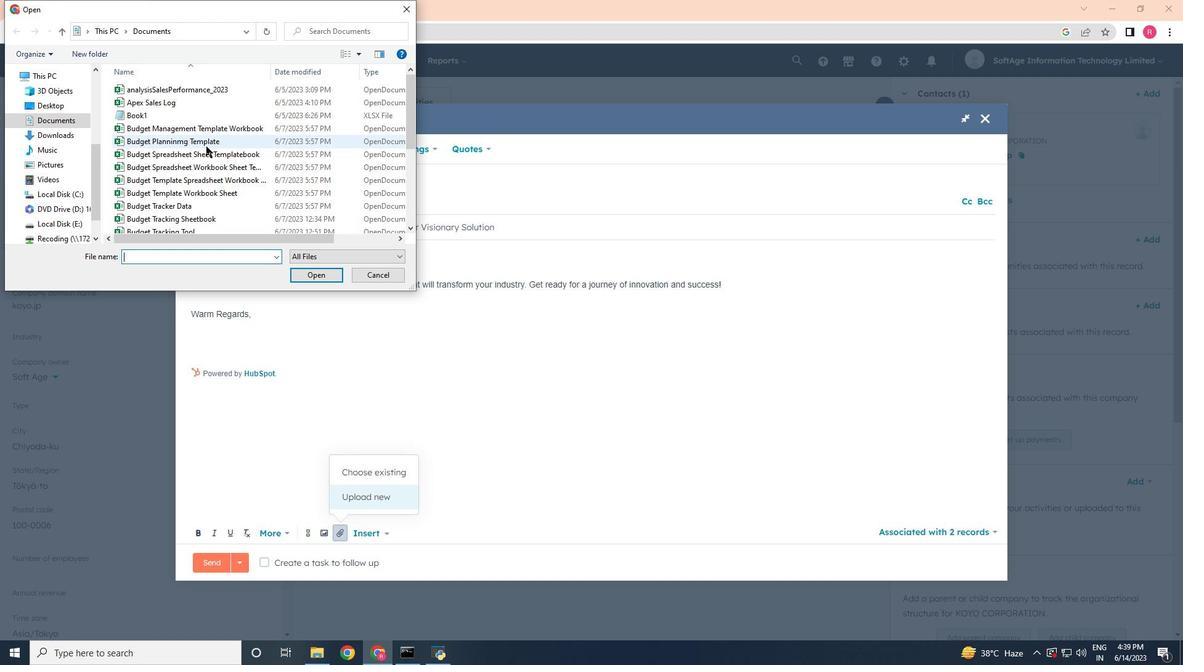 
Action: Mouse moved to (206, 146)
Screenshot: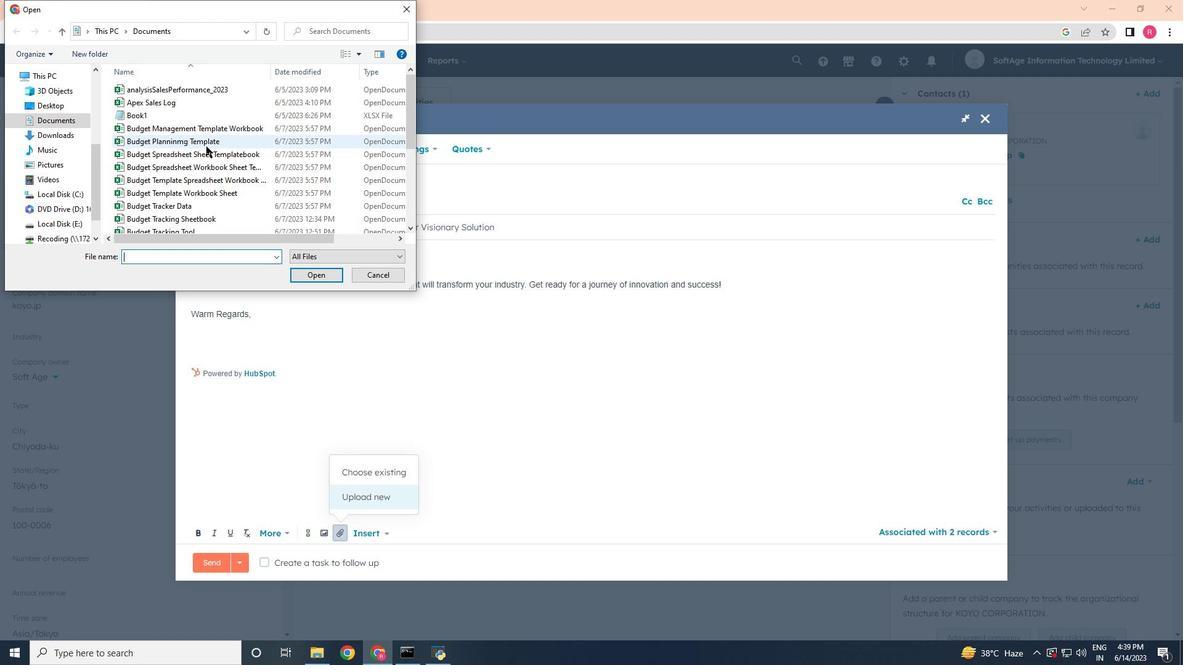 
Action: Mouse scrolled (206, 146) with delta (0, 0)
Screenshot: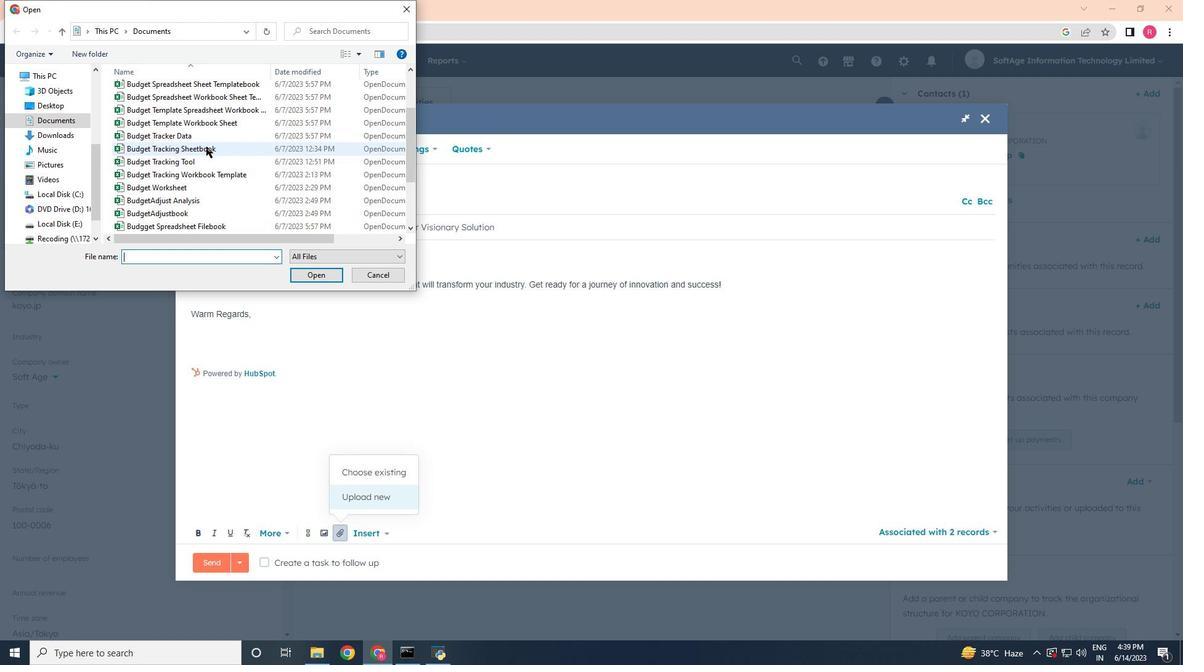 
Action: Mouse moved to (177, 202)
Screenshot: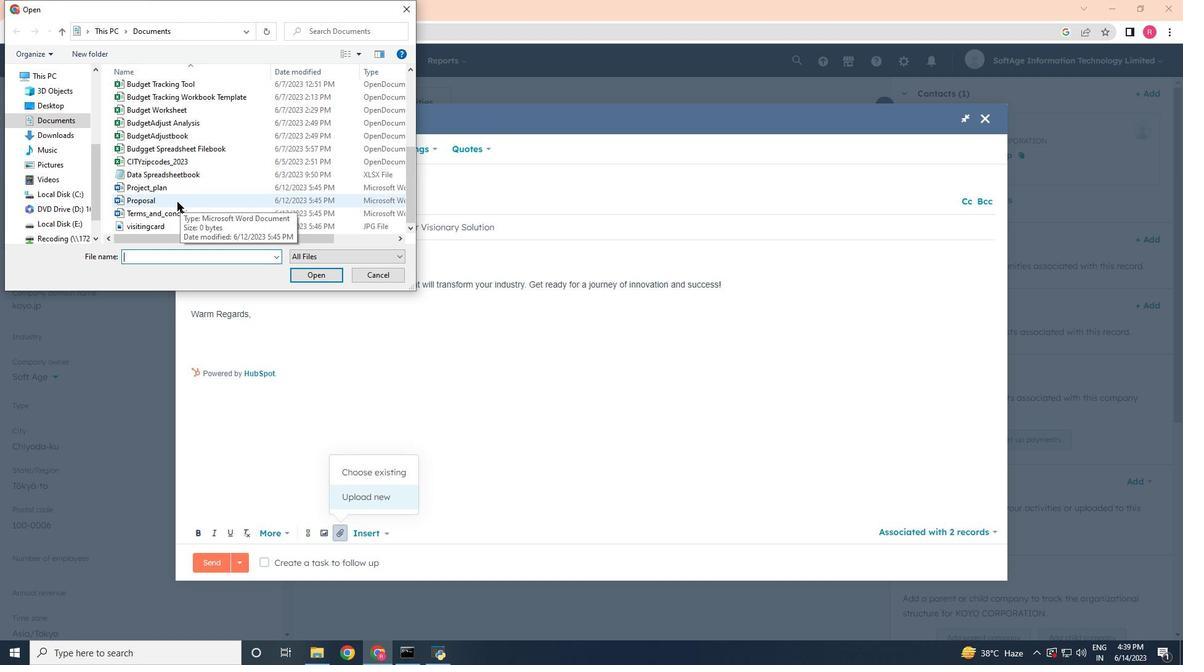 
Action: Mouse pressed left at (177, 202)
Screenshot: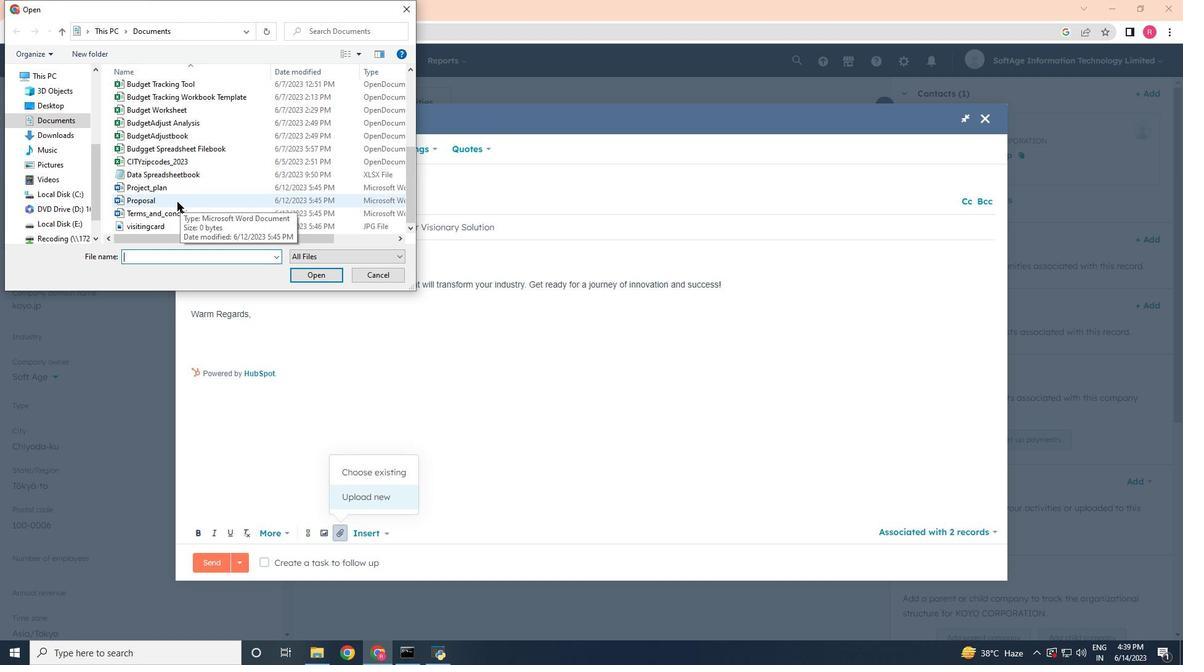 
Action: Mouse moved to (315, 278)
Screenshot: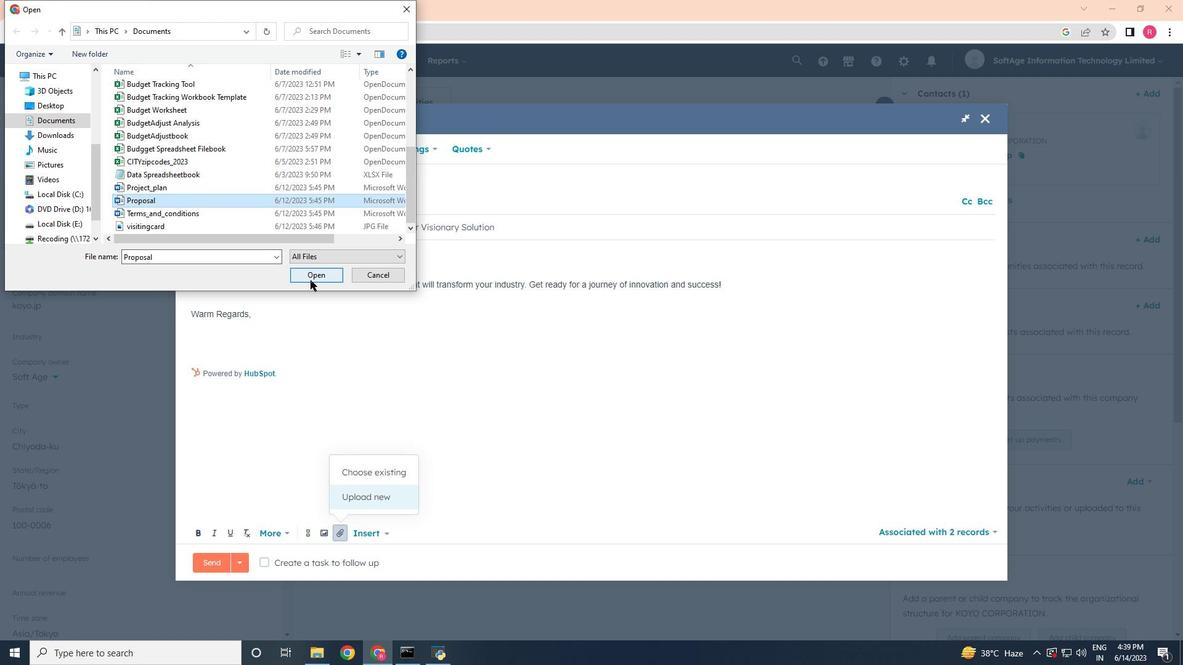 
Action: Mouse pressed left at (315, 278)
Screenshot: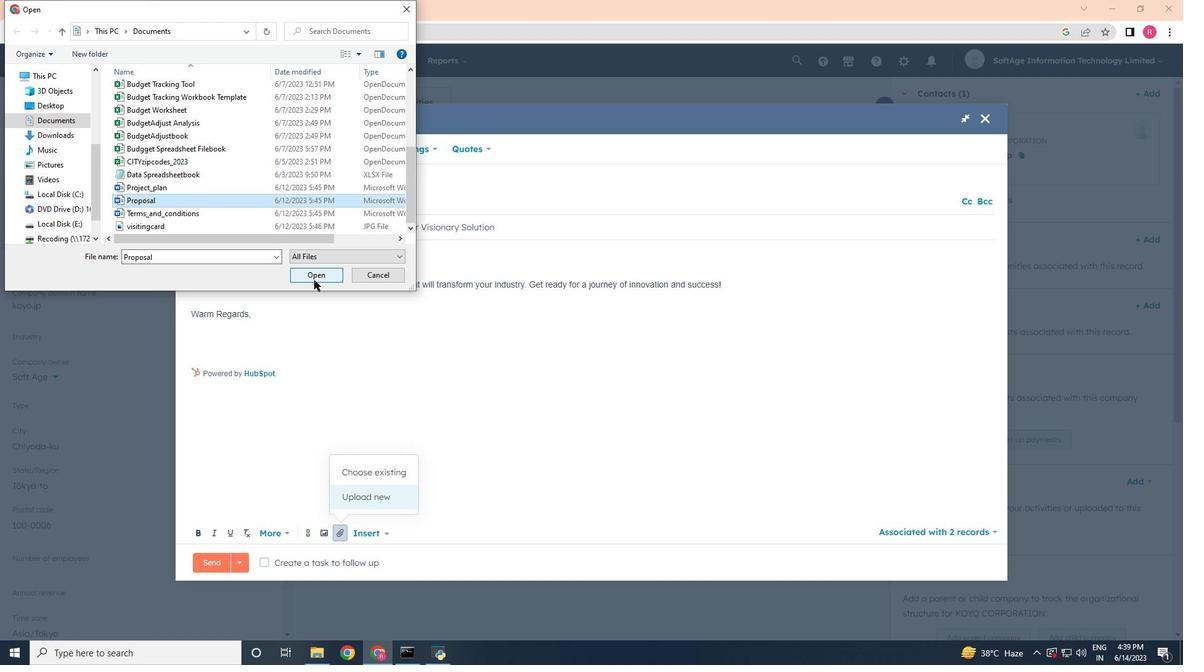 
Action: Mouse moved to (327, 503)
Screenshot: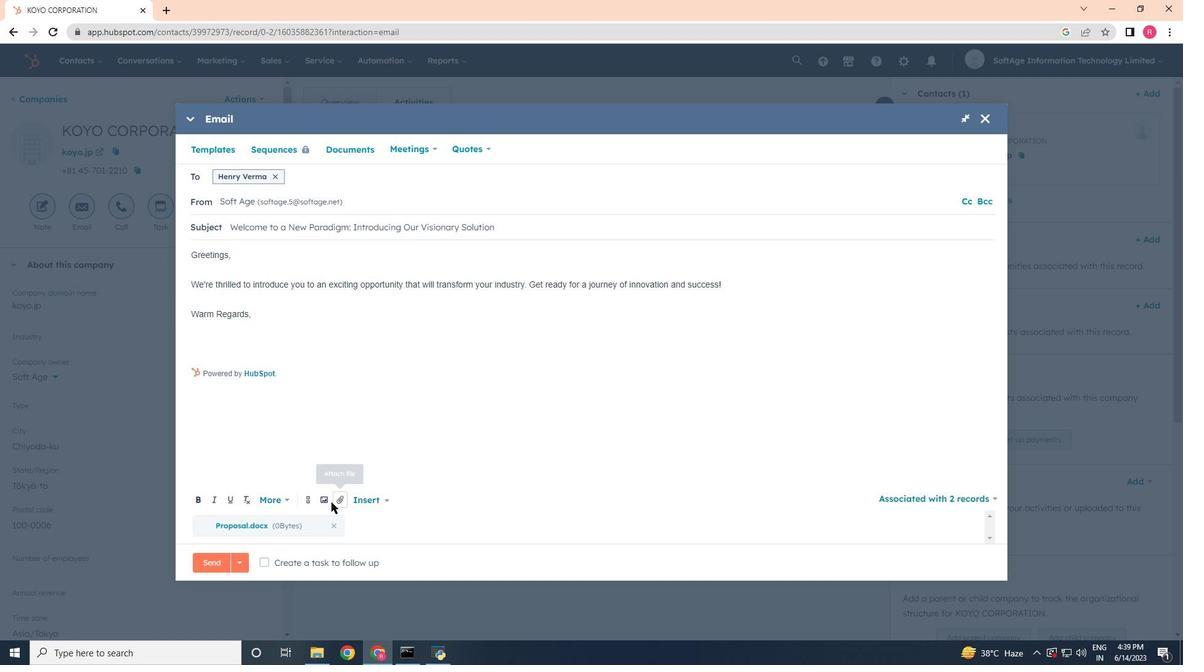 
Action: Mouse pressed left at (327, 503)
Screenshot: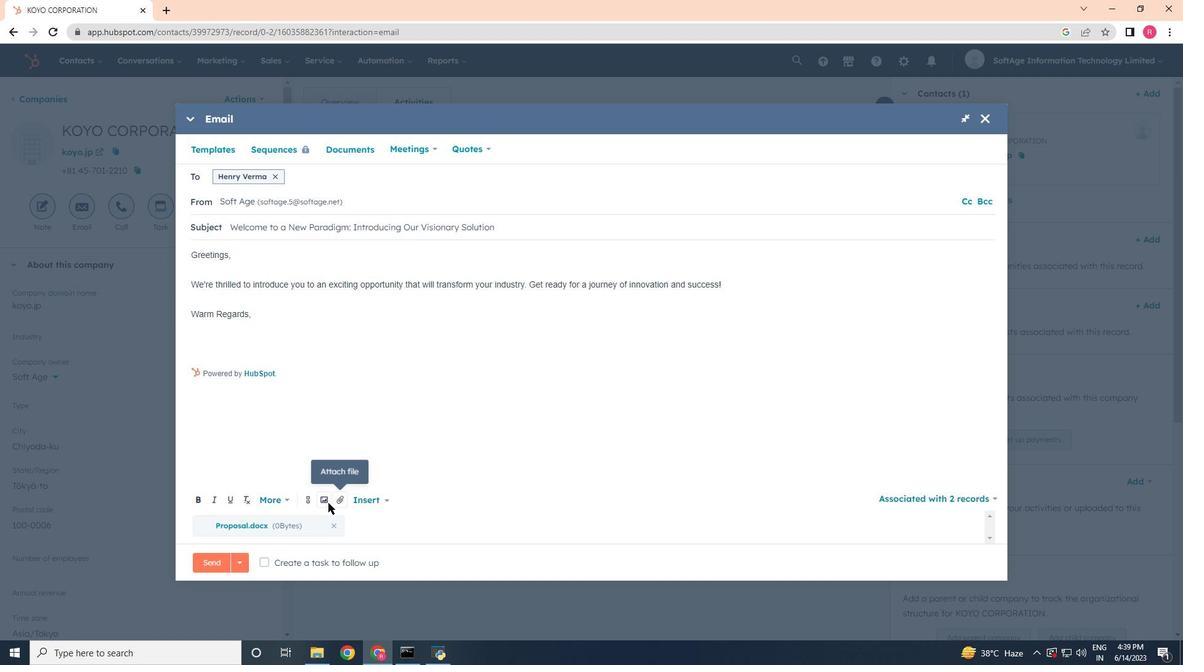
Action: Mouse moved to (315, 459)
Screenshot: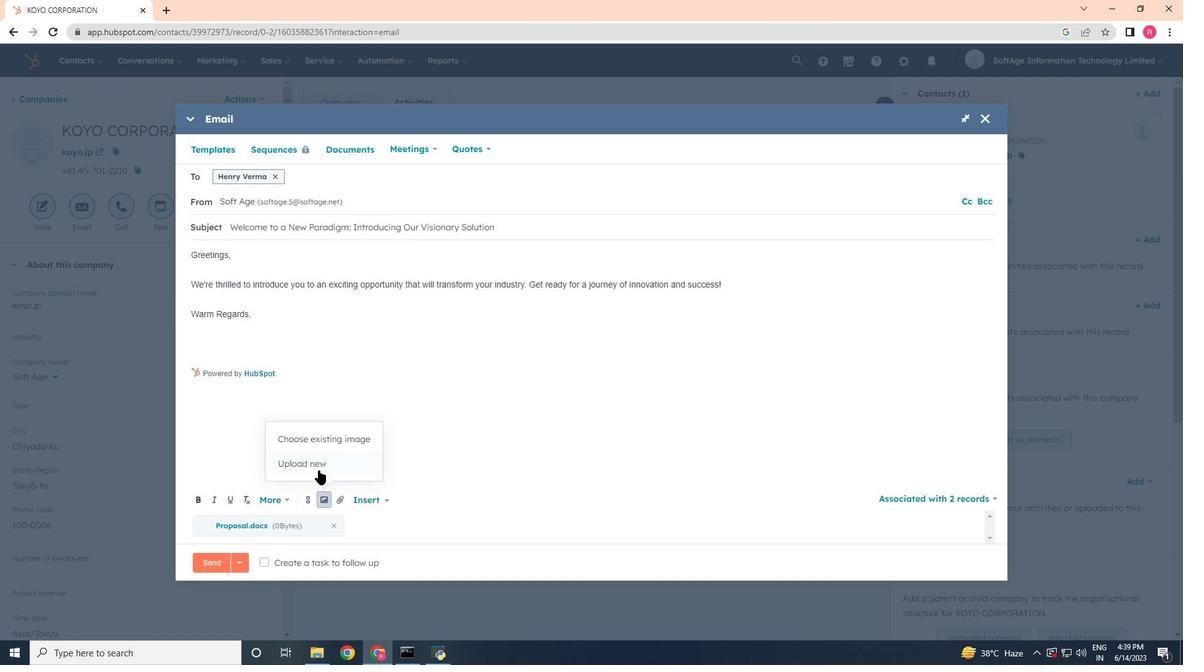 
Action: Mouse pressed left at (315, 459)
Screenshot: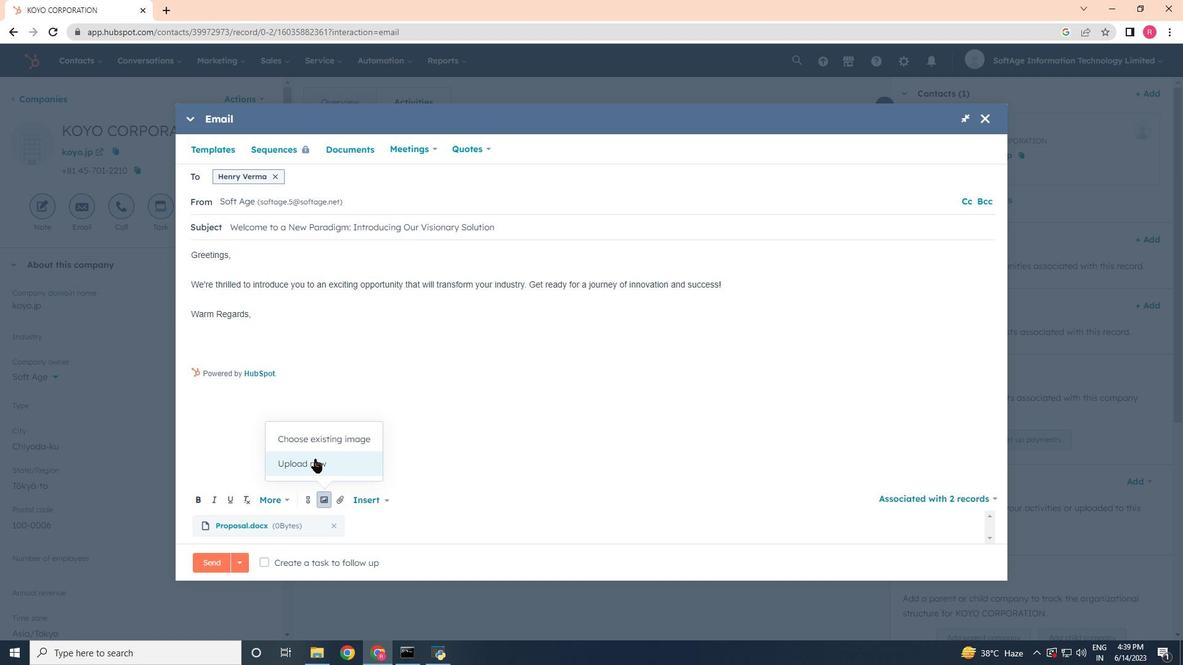 
Action: Mouse moved to (151, 106)
Screenshot: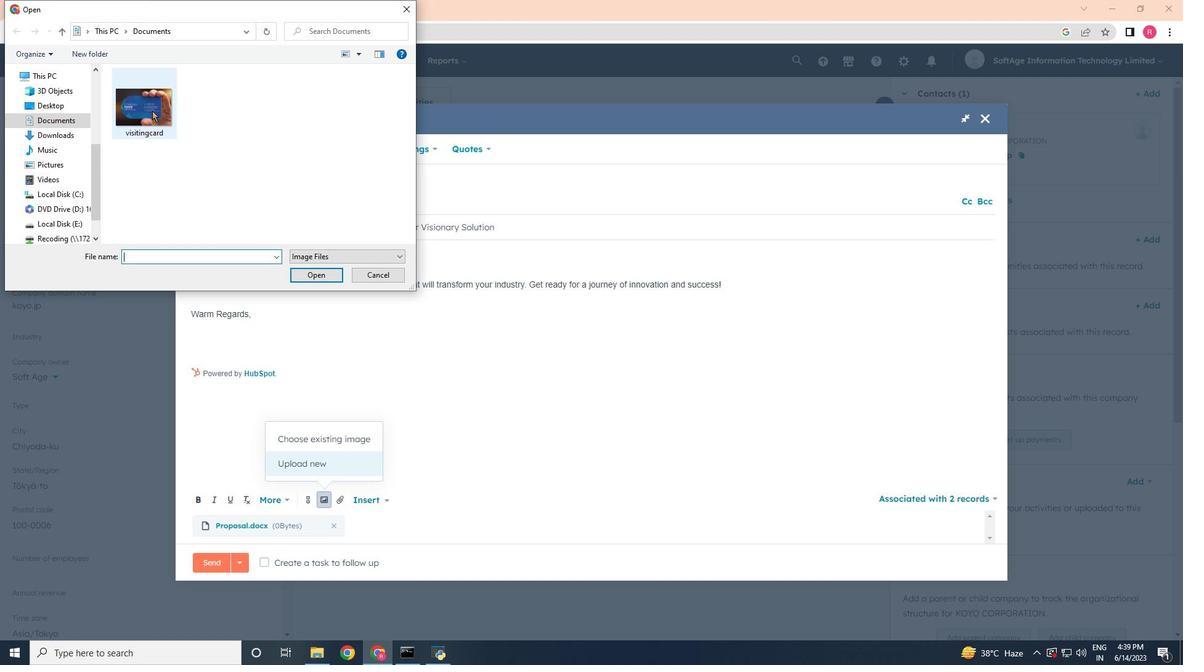 
Action: Mouse pressed left at (151, 106)
Screenshot: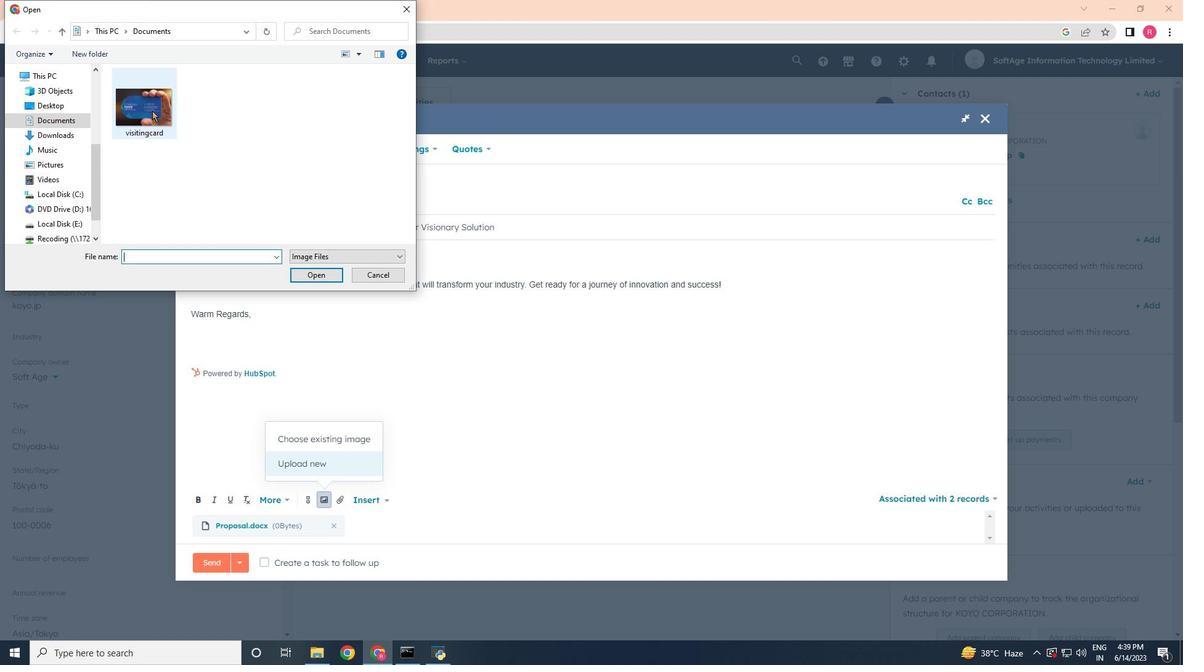 
Action: Mouse moved to (311, 274)
Screenshot: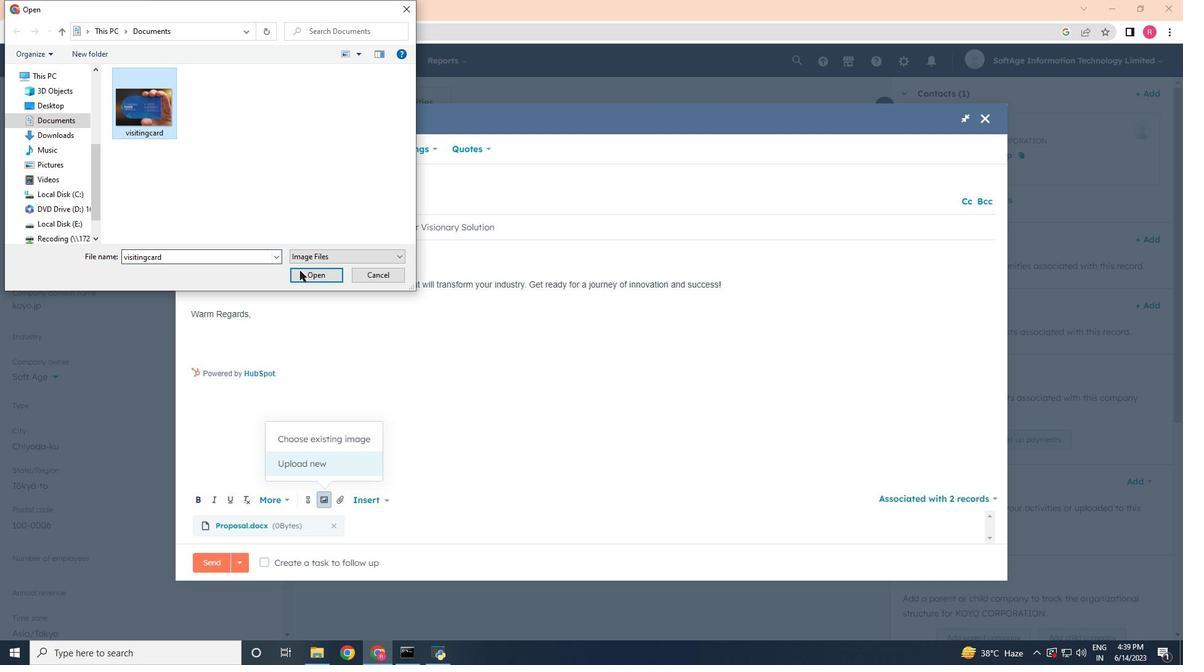 
Action: Mouse pressed left at (311, 274)
Screenshot: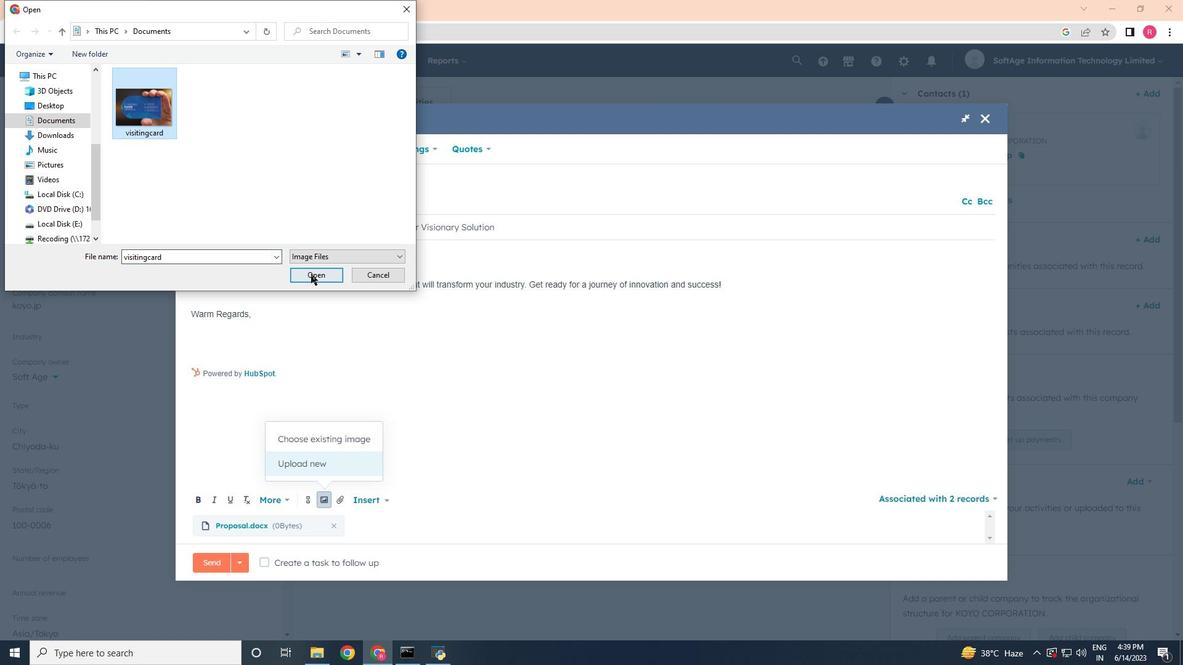 
Action: Mouse moved to (214, 292)
Screenshot: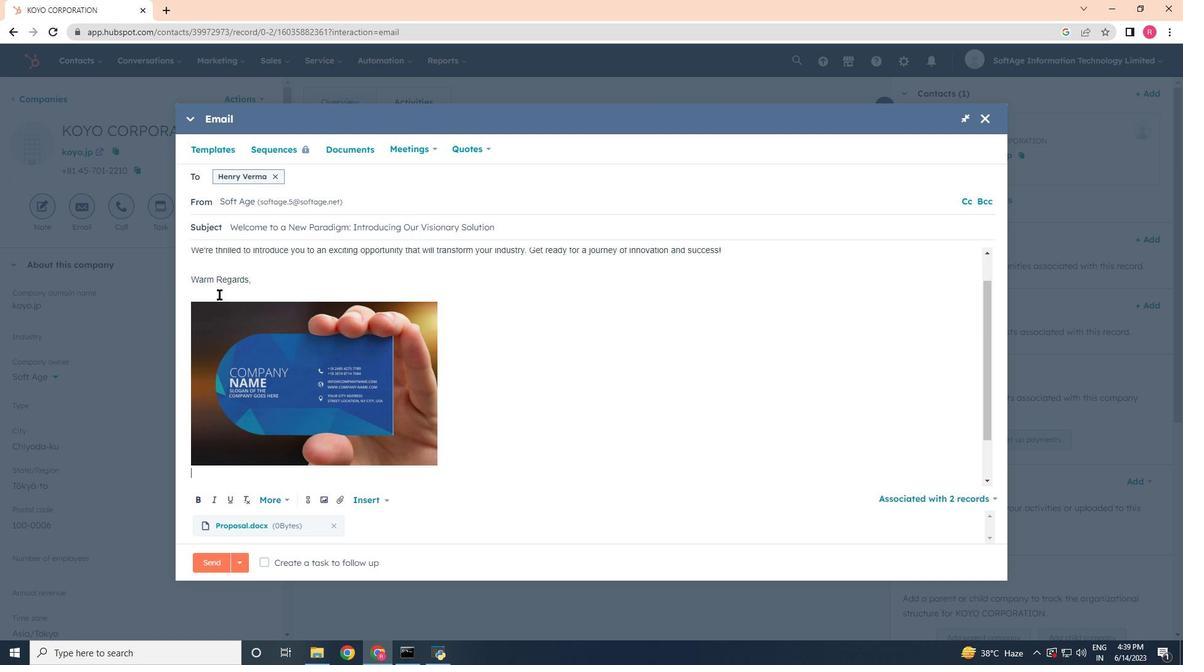
Action: Mouse pressed left at (214, 292)
Screenshot: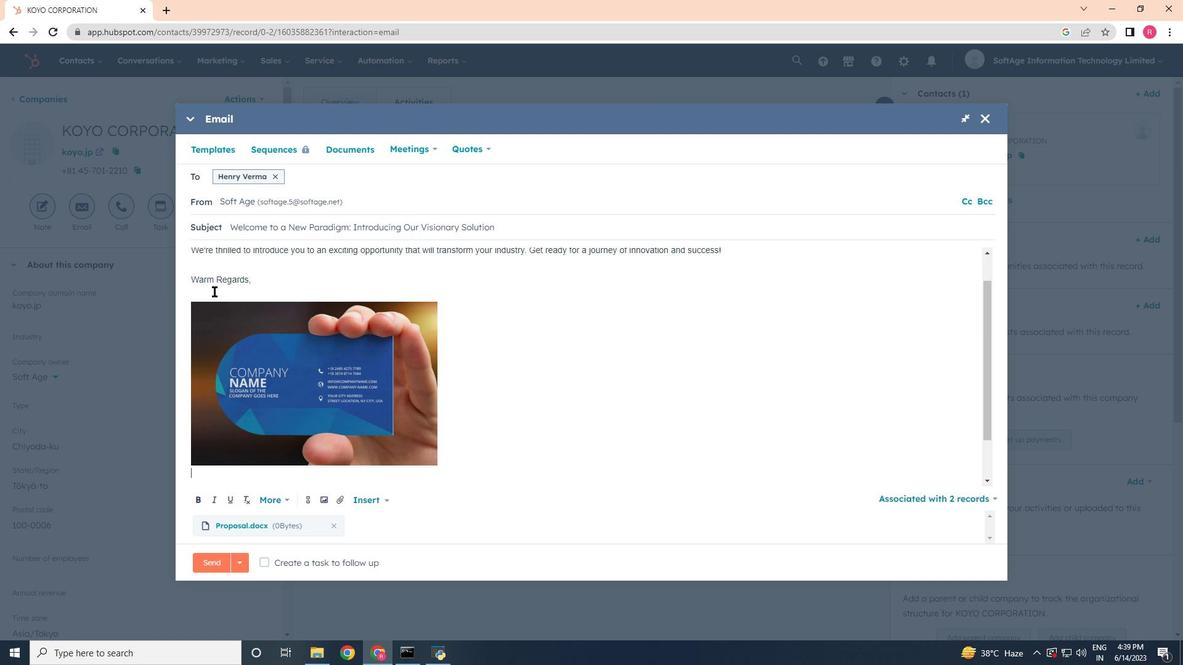 
Action: Mouse moved to (307, 497)
Screenshot: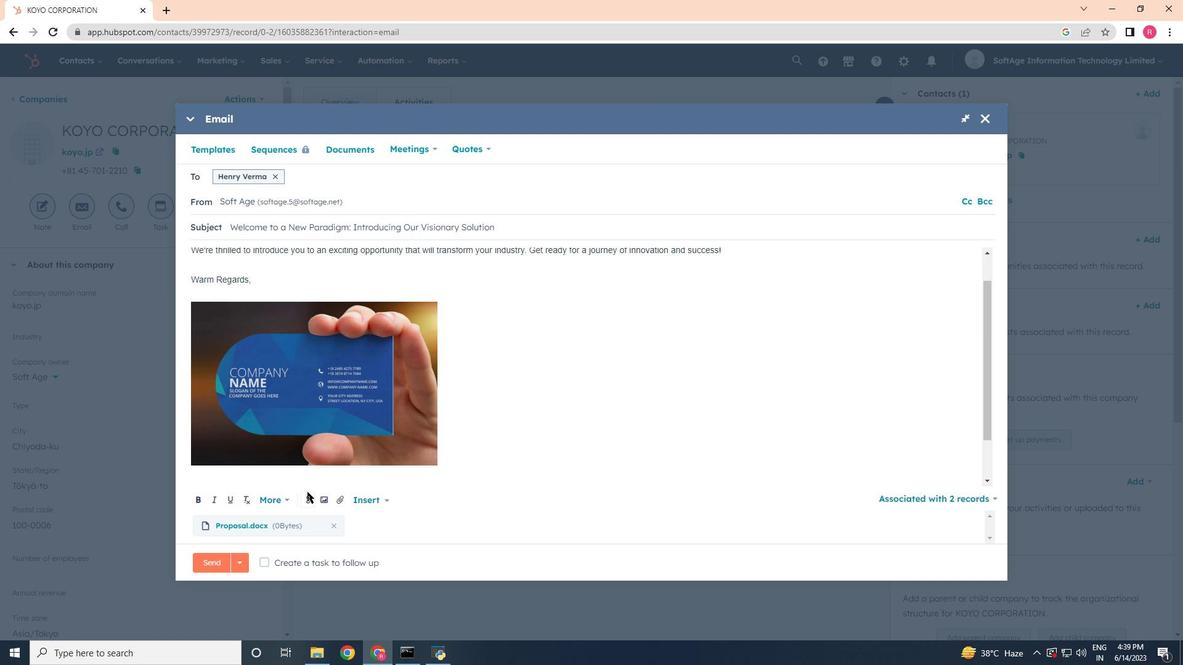 
Action: Mouse pressed left at (307, 497)
Screenshot: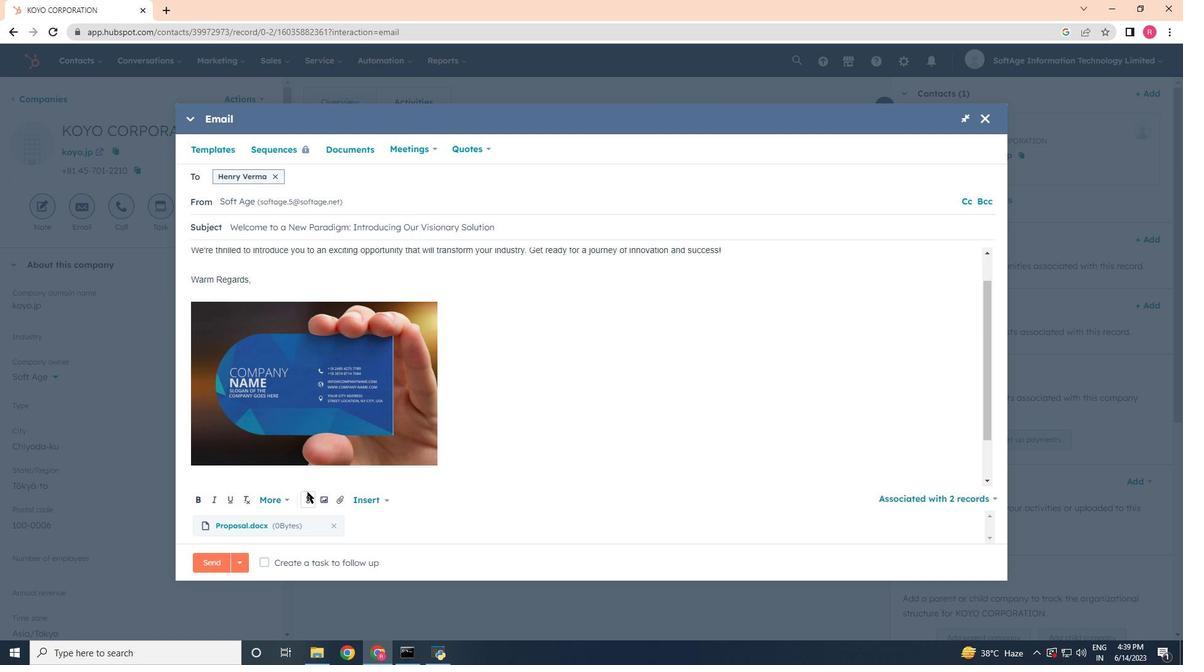 
Action: Mouse moved to (336, 365)
Screenshot: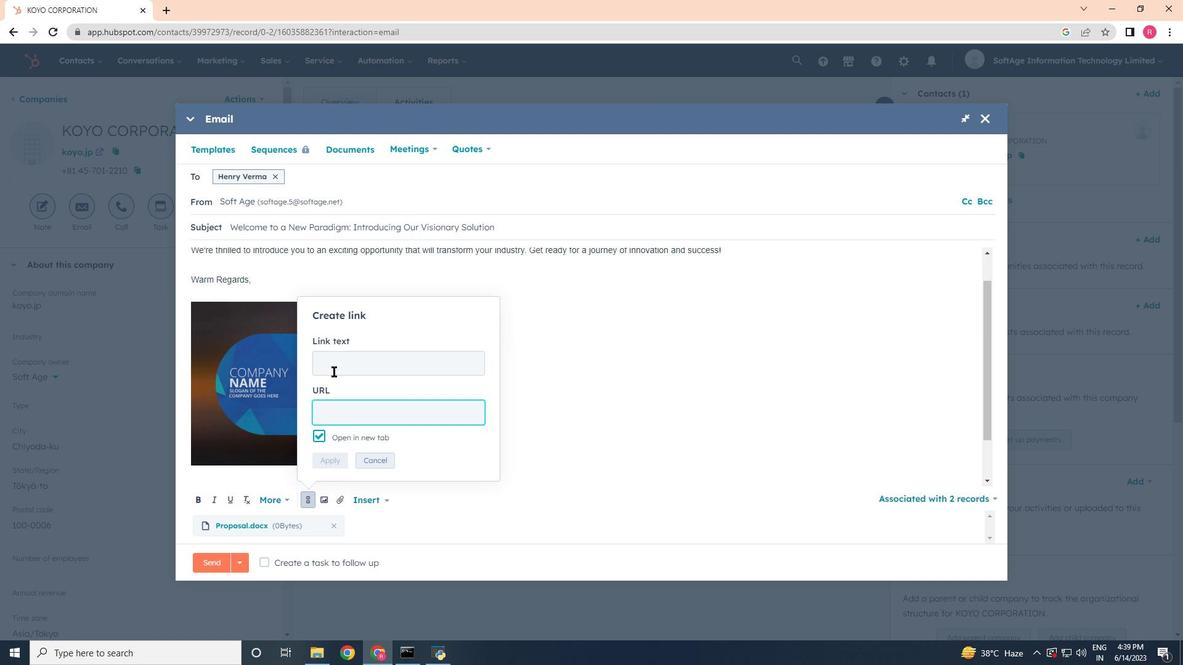 
Action: Mouse pressed left at (336, 365)
Screenshot: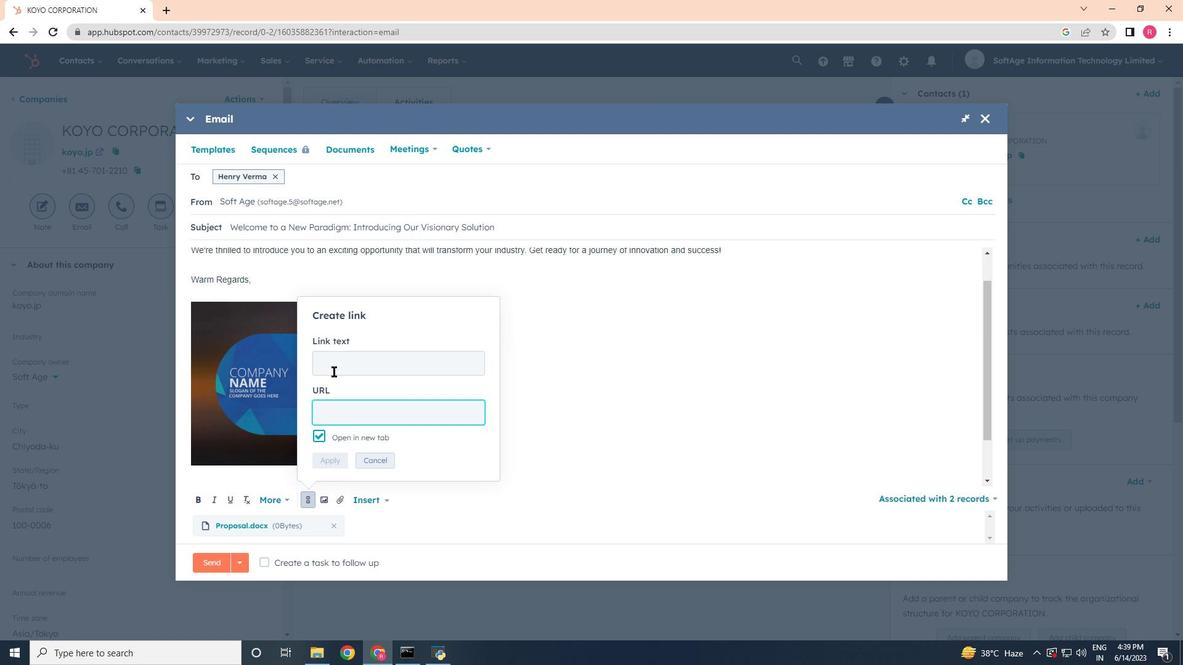 
Action: Mouse moved to (331, 390)
Screenshot: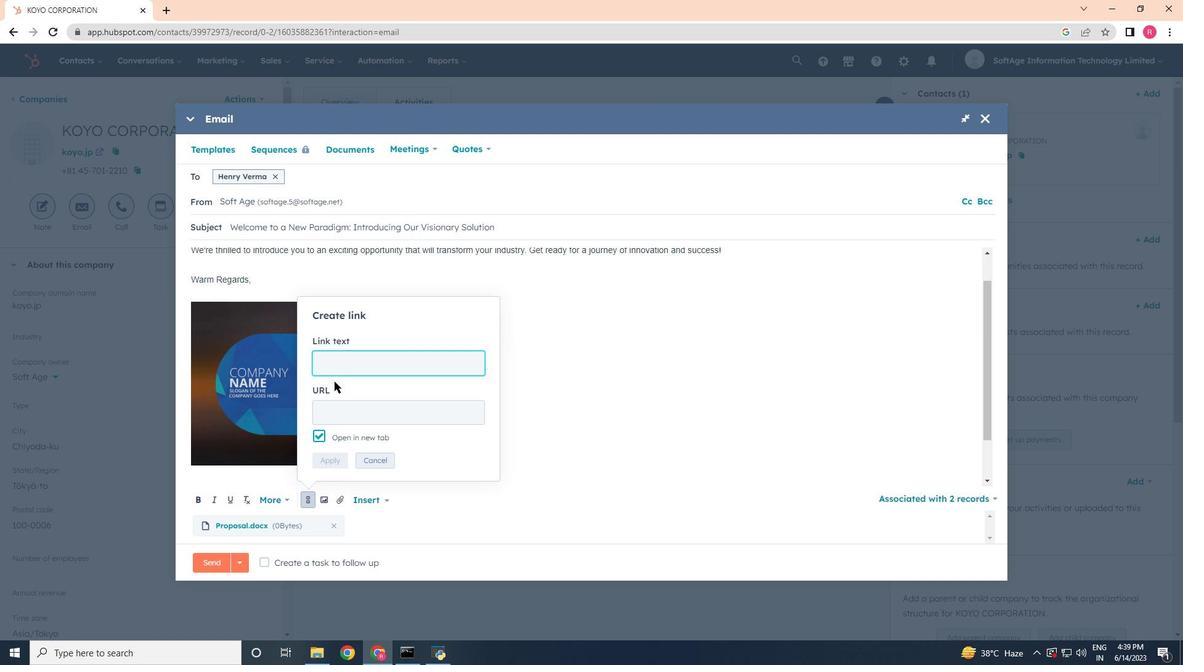 
Action: Key pressed <Key.shift>Linkedin<Key.tab>in.linkedin.com
Screenshot: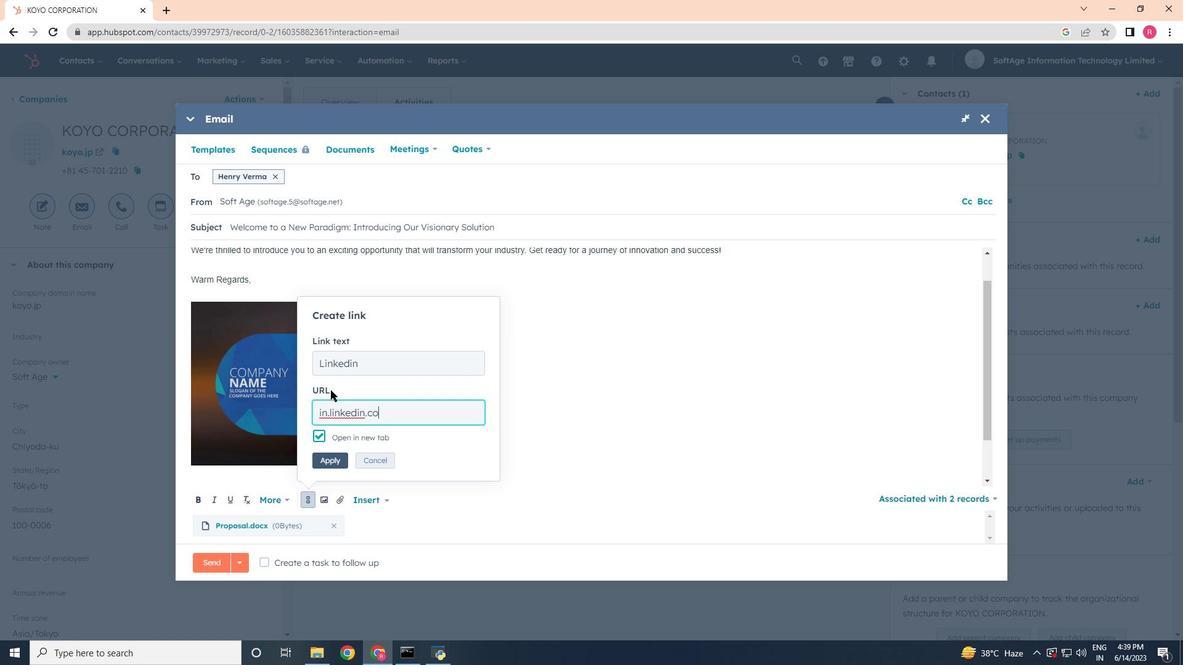 
Action: Mouse moved to (319, 456)
Screenshot: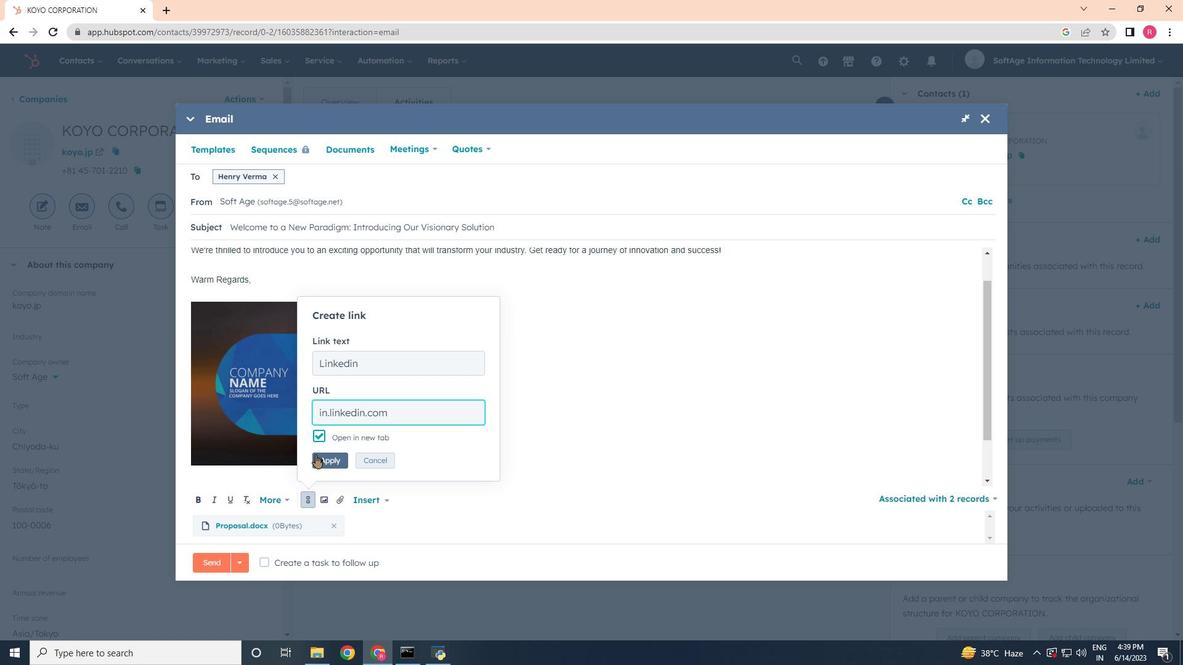 
Action: Mouse pressed left at (319, 456)
Screenshot: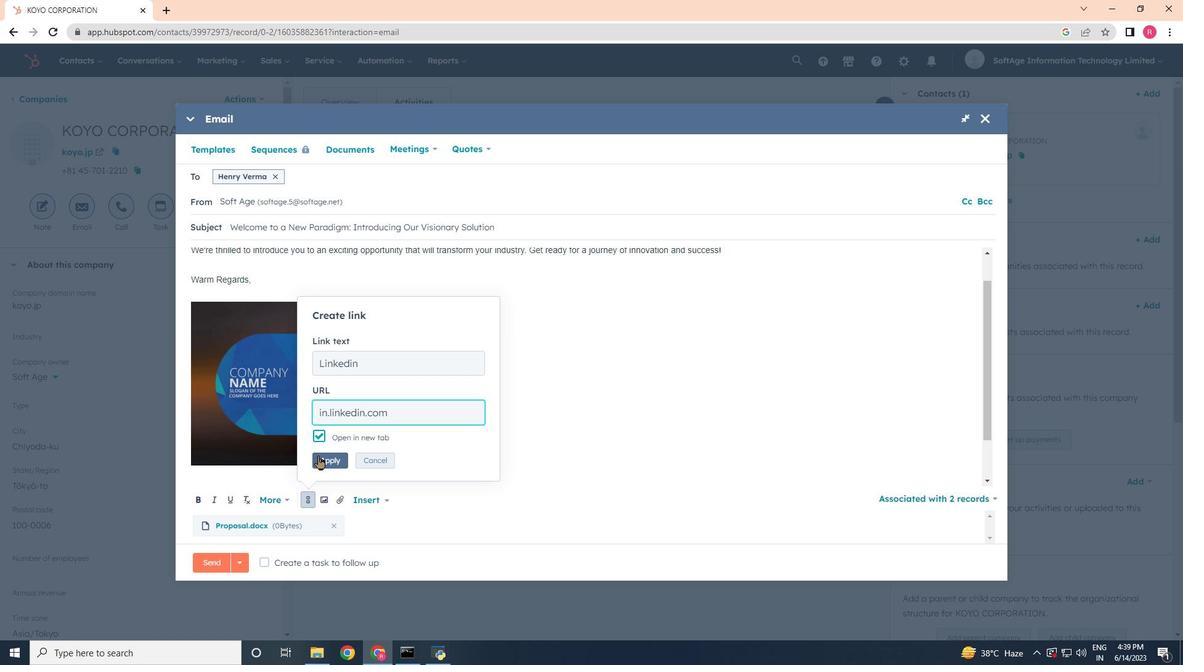 
Action: Mouse moved to (263, 561)
Screenshot: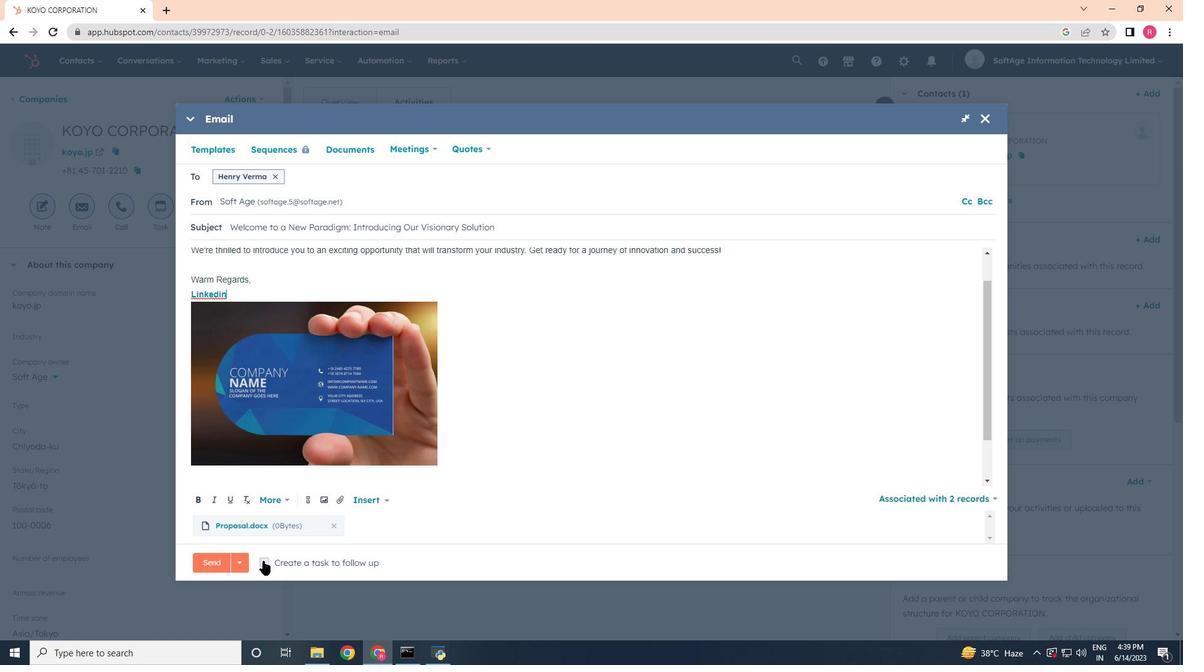 
Action: Mouse pressed left at (263, 561)
Screenshot: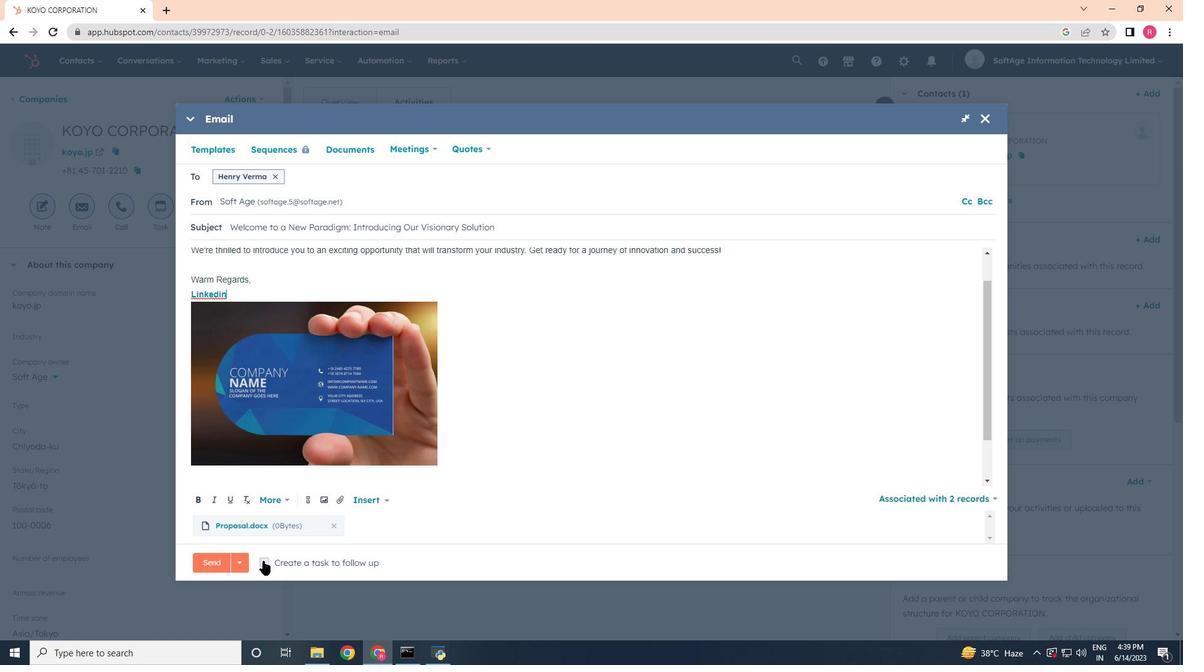 
Action: Mouse moved to (511, 565)
Screenshot: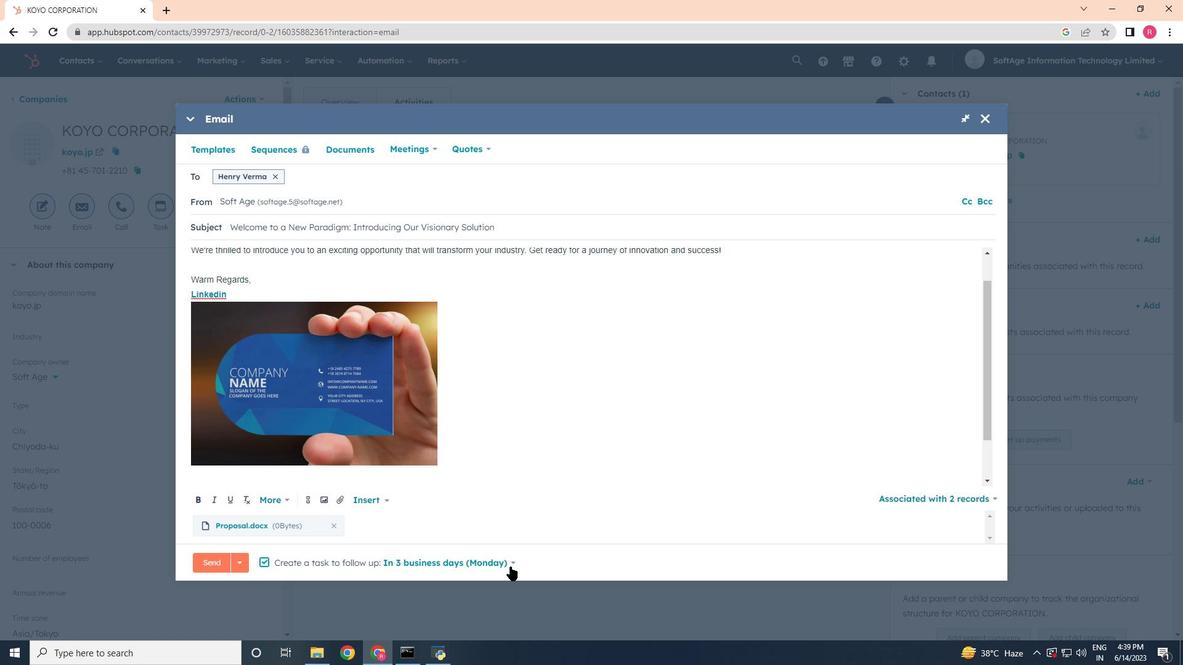 
Action: Mouse pressed left at (511, 565)
Screenshot: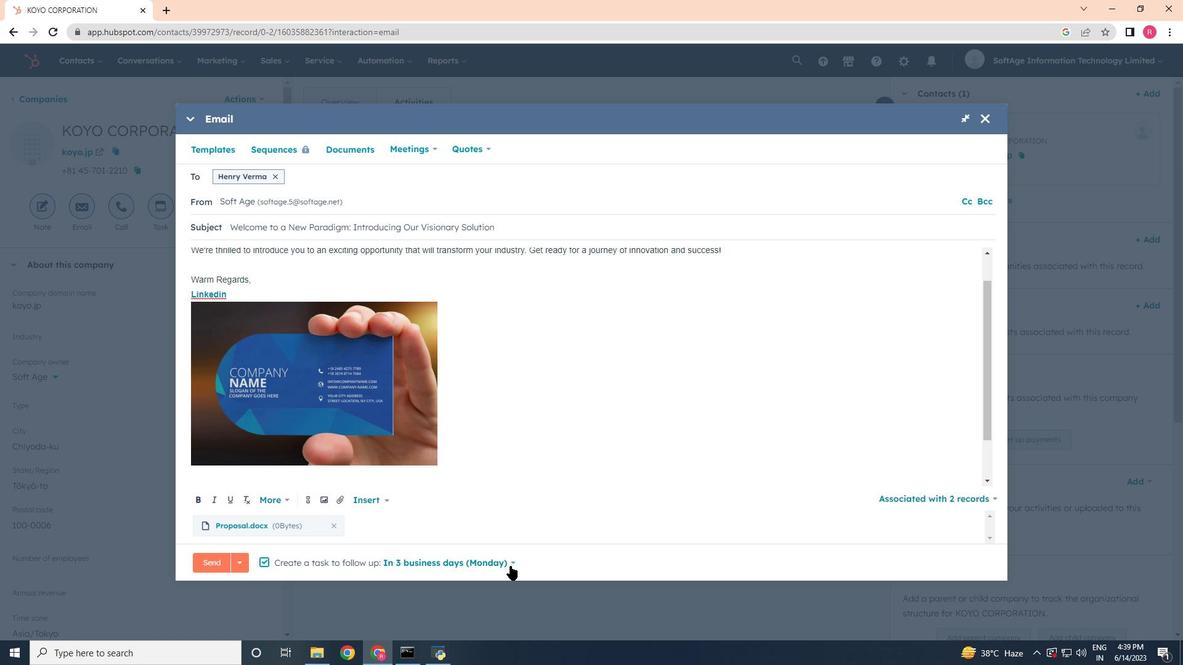 
Action: Mouse moved to (426, 489)
Screenshot: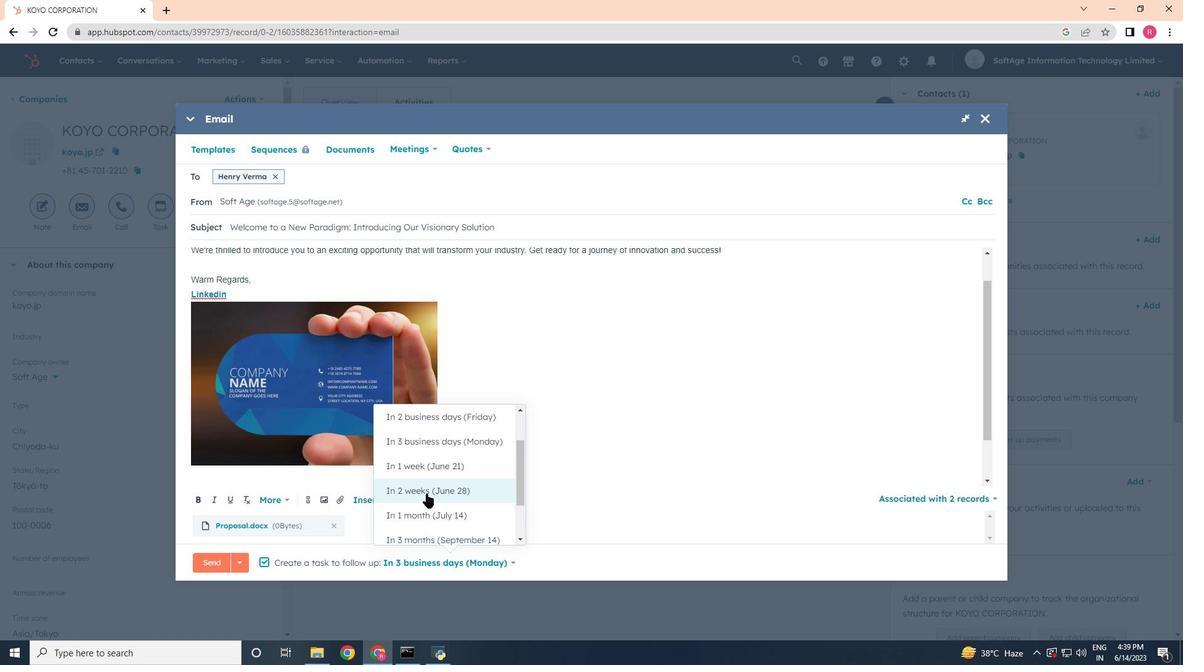 
Action: Mouse scrolled (426, 488) with delta (0, 0)
Screenshot: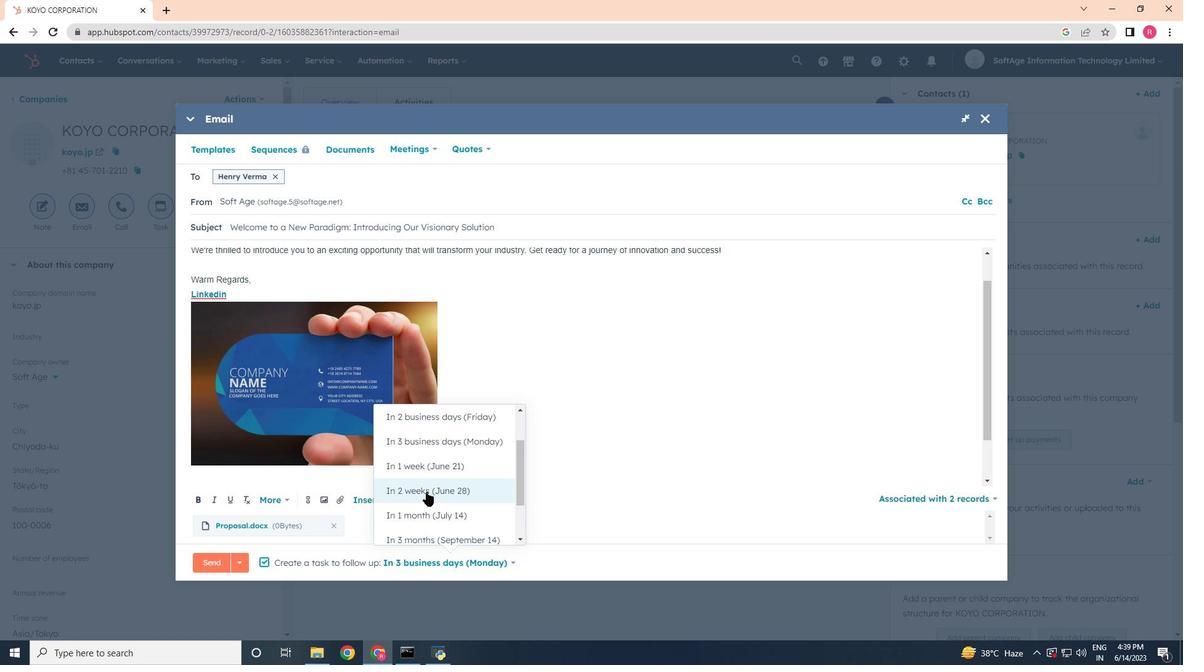 
Action: Mouse scrolled (426, 490) with delta (0, 0)
Screenshot: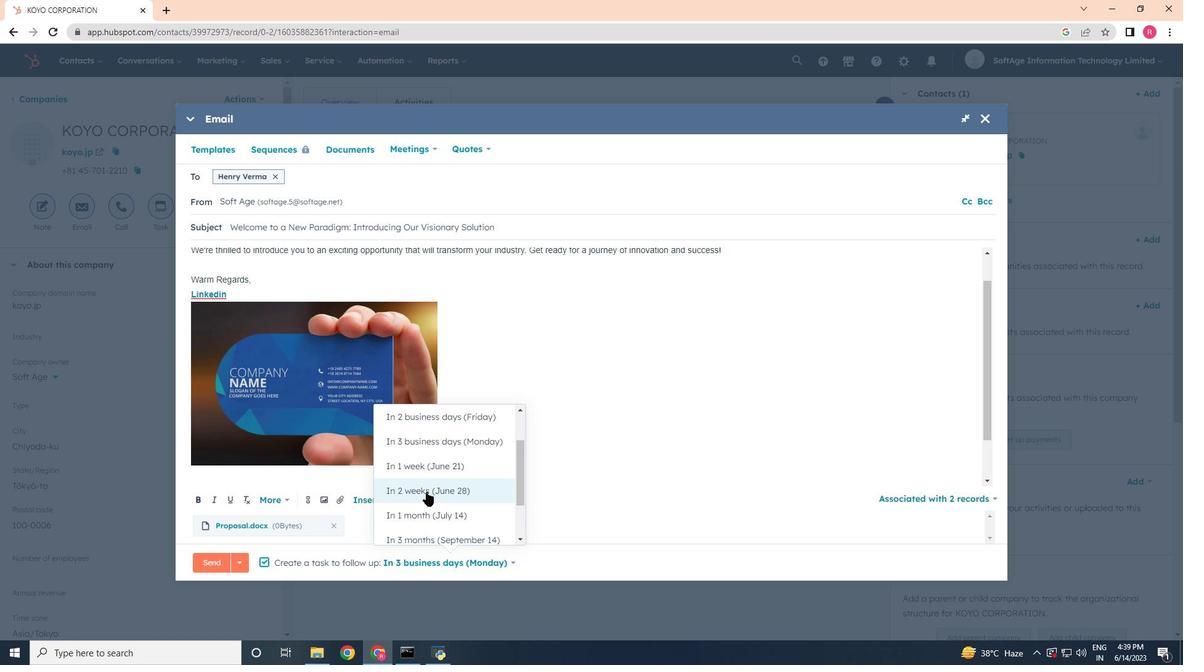 
Action: Mouse scrolled (426, 490) with delta (0, 0)
Screenshot: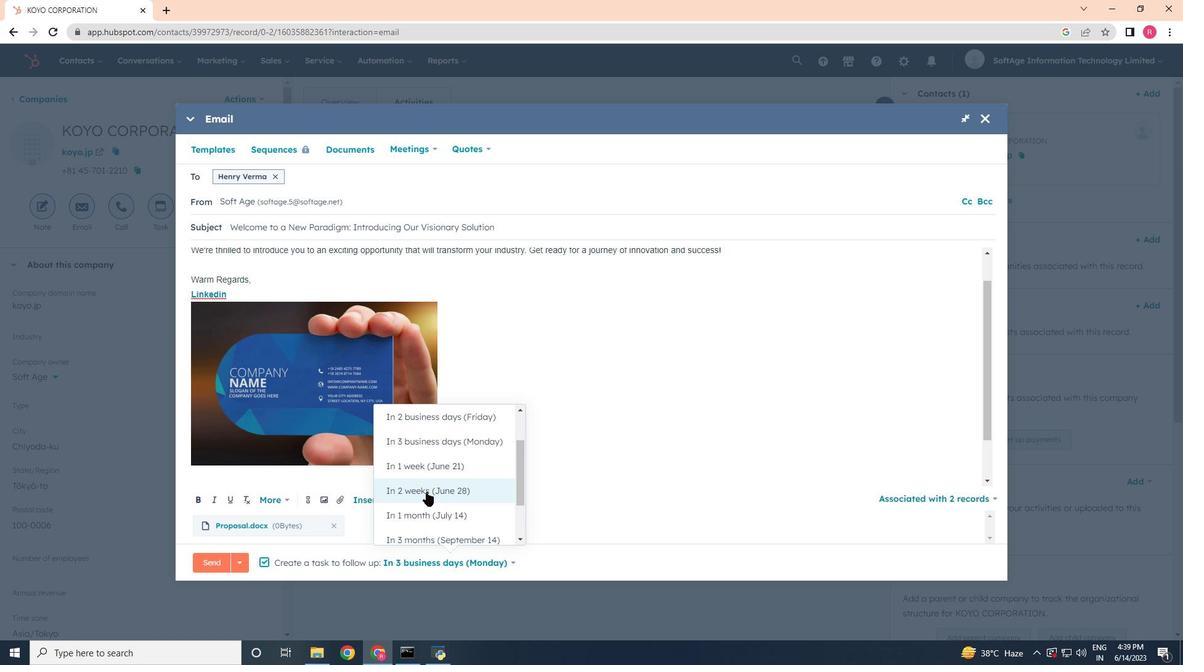 
Action: Mouse moved to (426, 488)
Screenshot: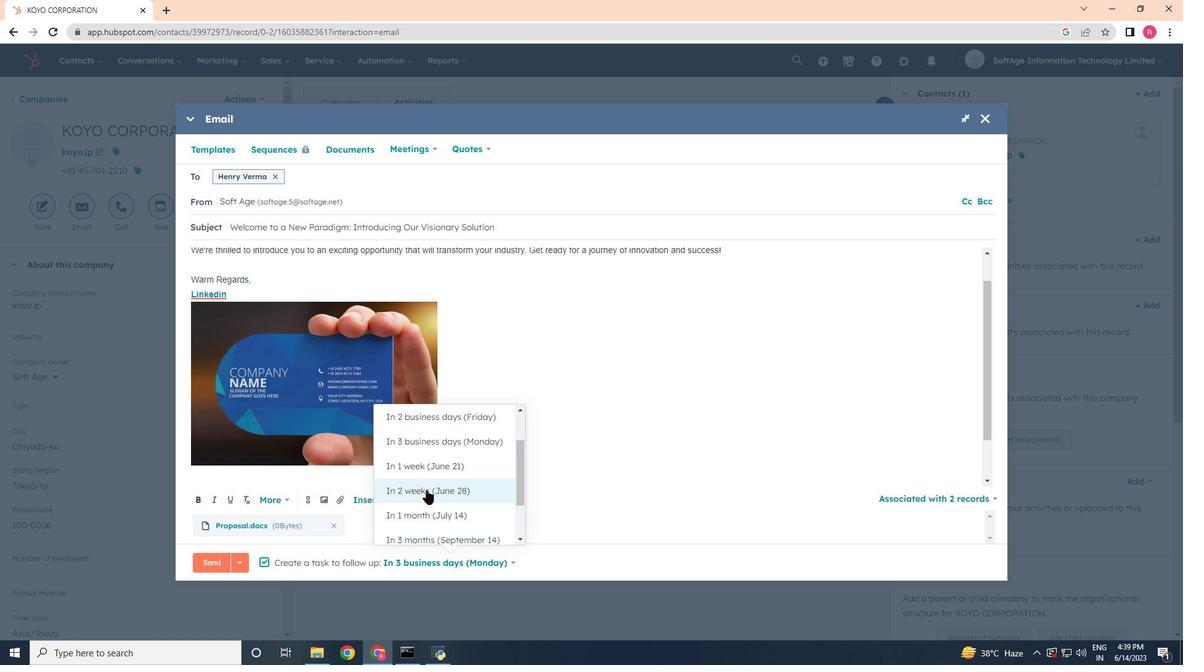 
Action: Mouse scrolled (426, 489) with delta (0, 0)
Screenshot: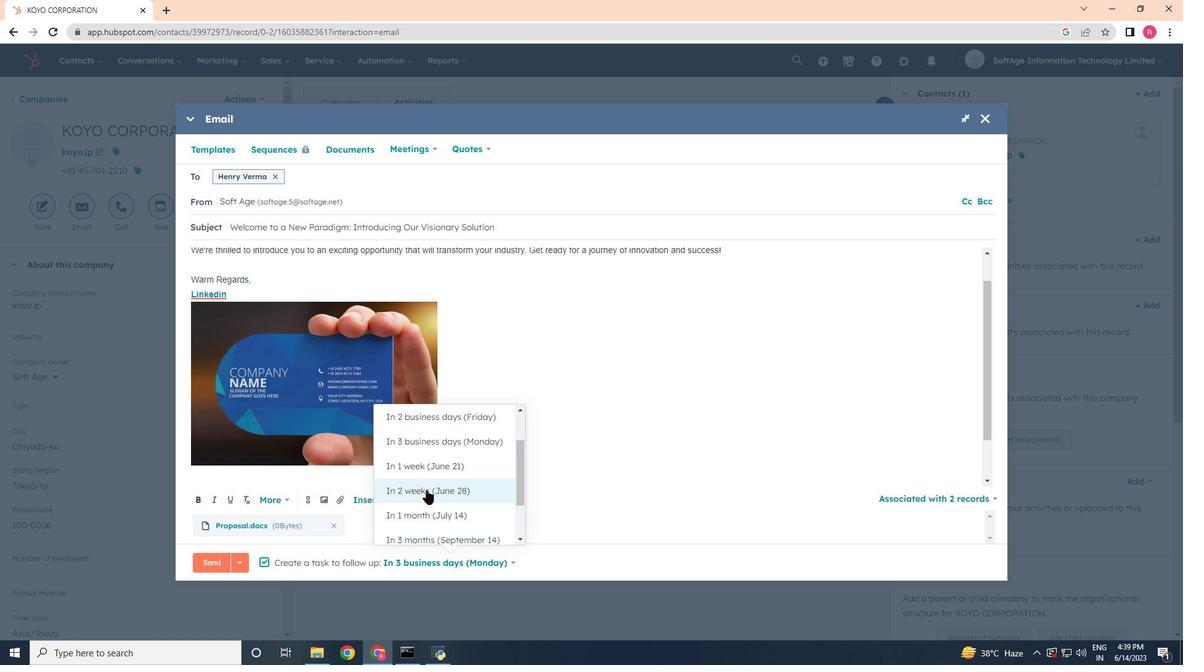 
Action: Mouse scrolled (426, 489) with delta (0, 0)
Screenshot: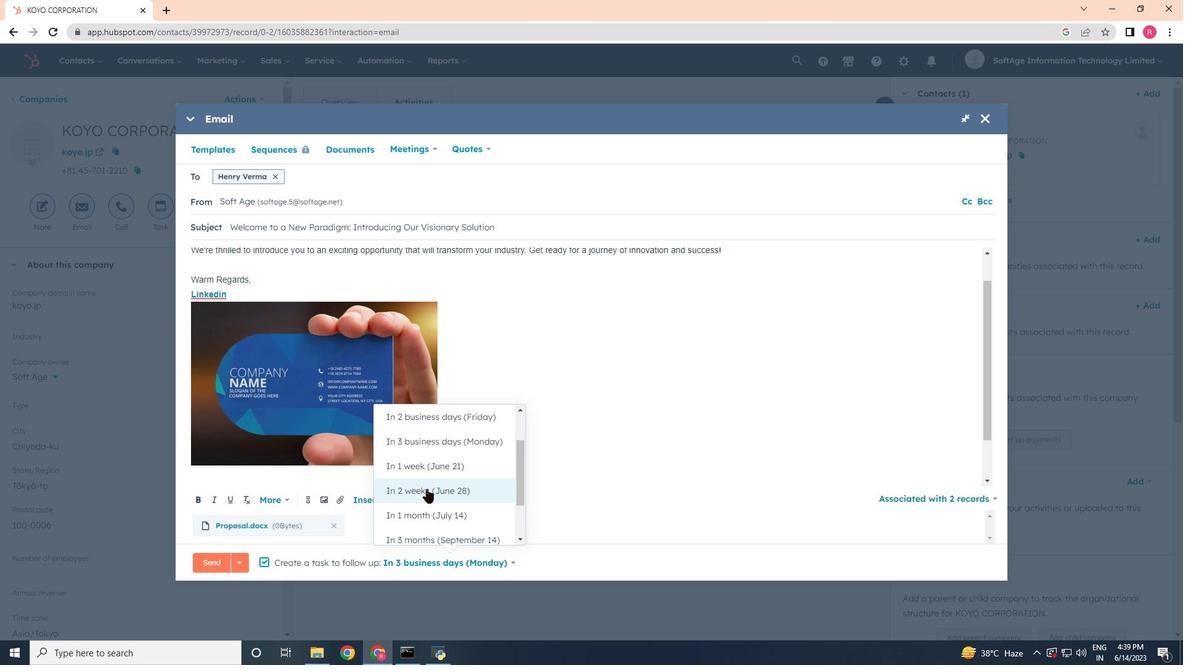 
Action: Mouse moved to (411, 448)
Screenshot: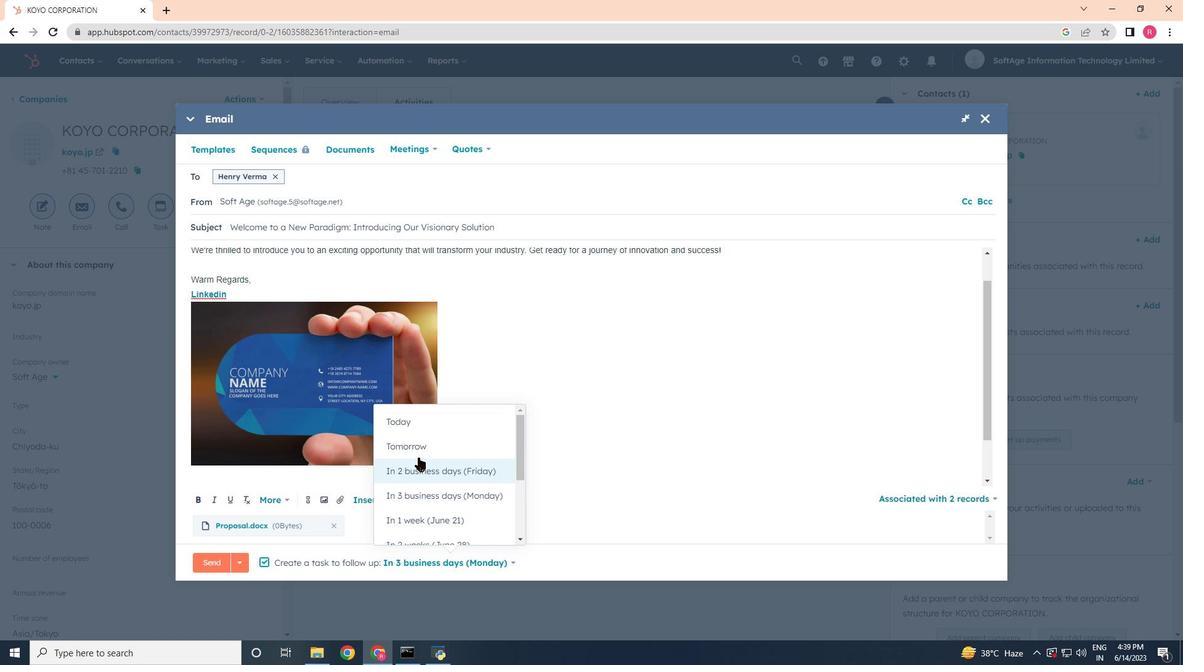 
Action: Mouse pressed left at (411, 448)
Screenshot: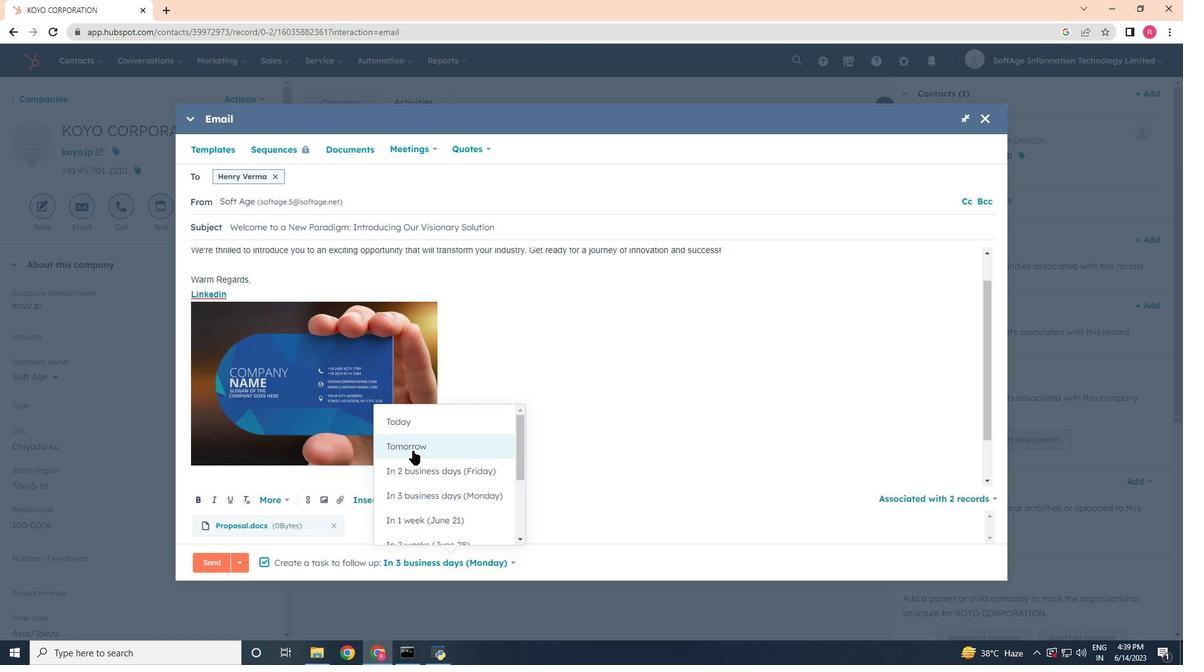 
Action: Mouse moved to (226, 559)
Screenshot: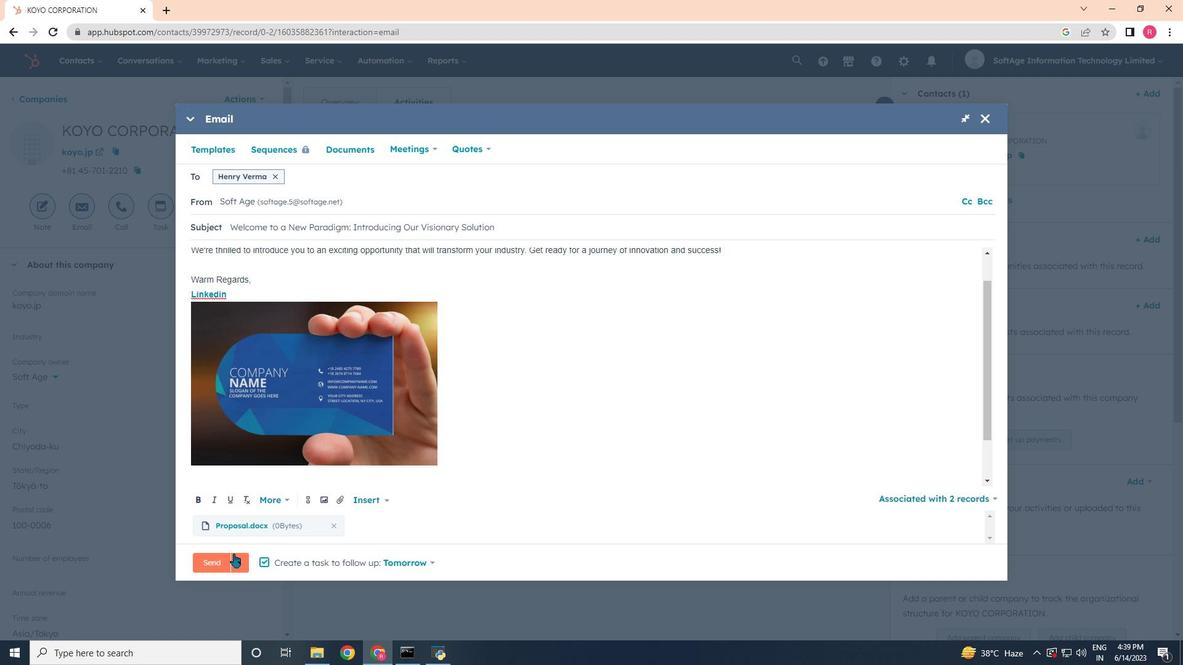 
Action: Mouse pressed left at (226, 559)
Screenshot: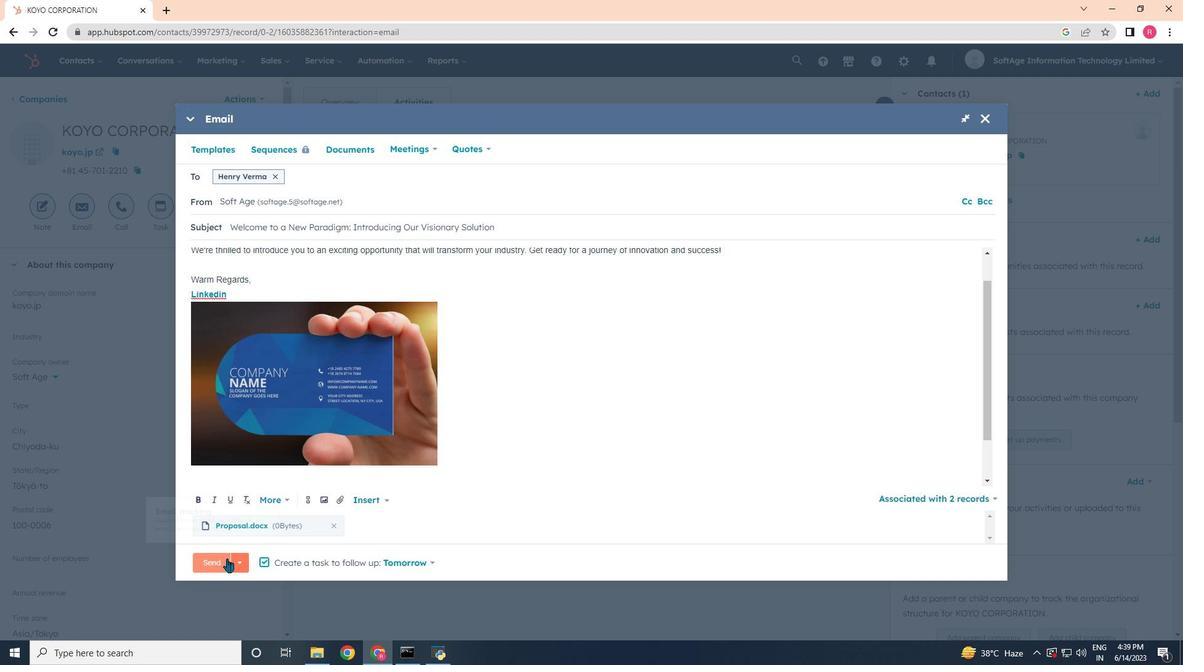
Action: Mouse moved to (205, 541)
Screenshot: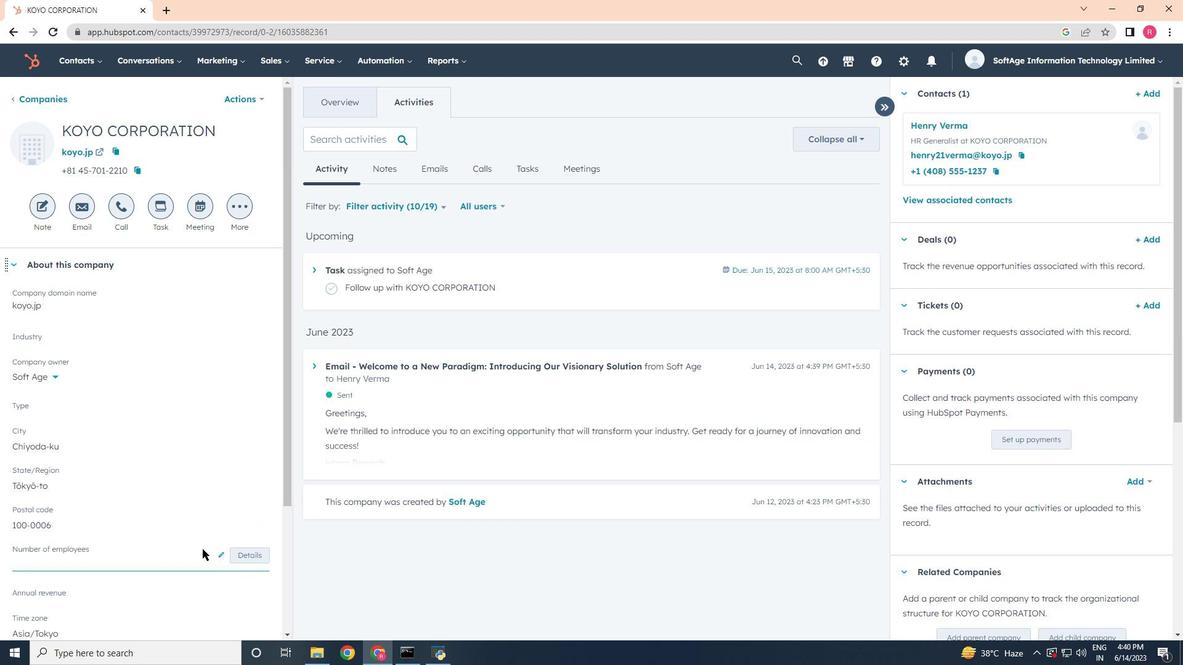 
